 Task: Look for space in Khātegaon, India from 5th July, 2023 to 11th July, 2023 for 2 adults in price range Rs.8000 to Rs.16000. Place can be entire place with 2 bedrooms having 2 beds and 1 bathroom. Property type can be house, flat, guest house. Booking option can be shelf check-in. Required host language is English.
Action: Mouse moved to (432, 83)
Screenshot: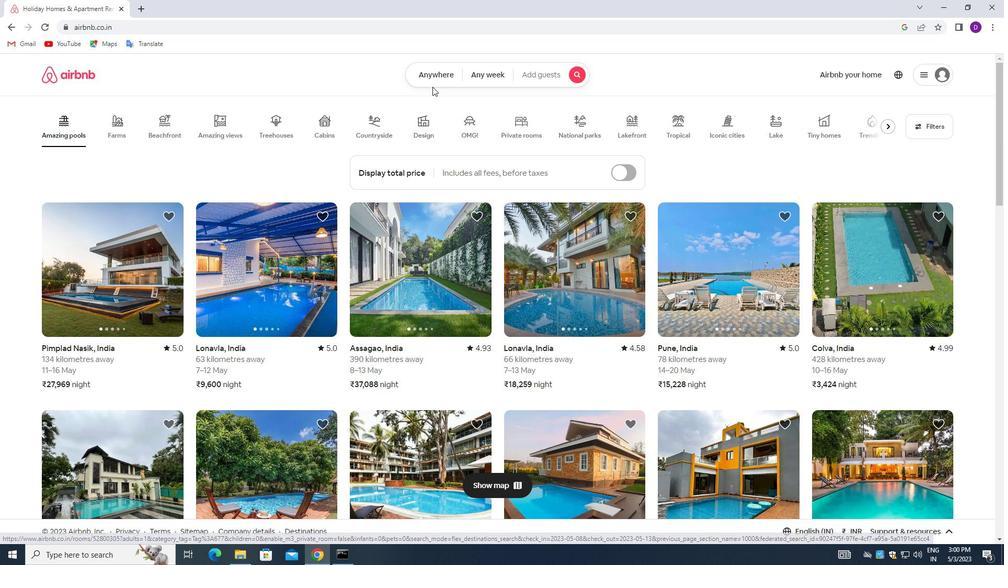 
Action: Mouse pressed left at (432, 83)
Screenshot: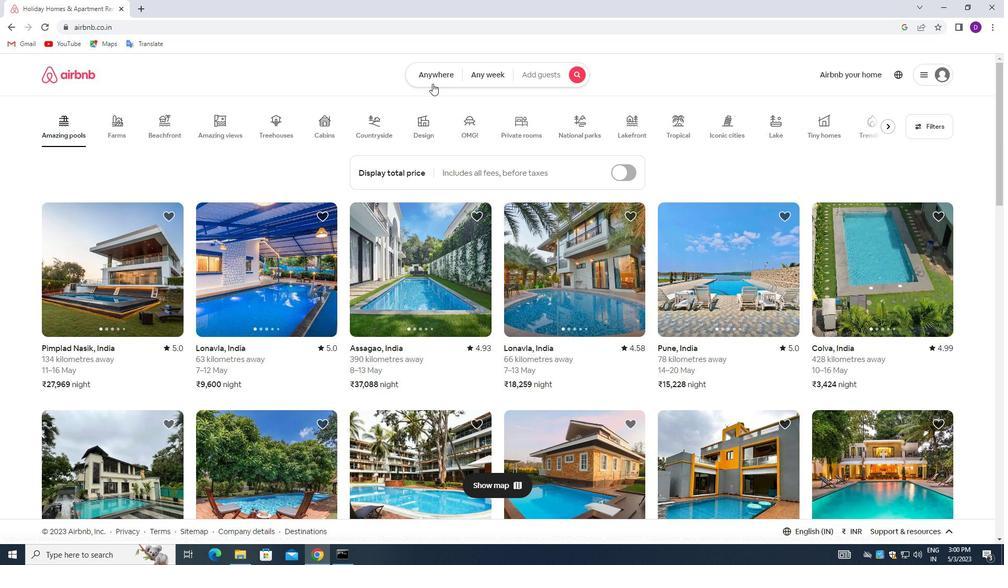 
Action: Mouse moved to (338, 120)
Screenshot: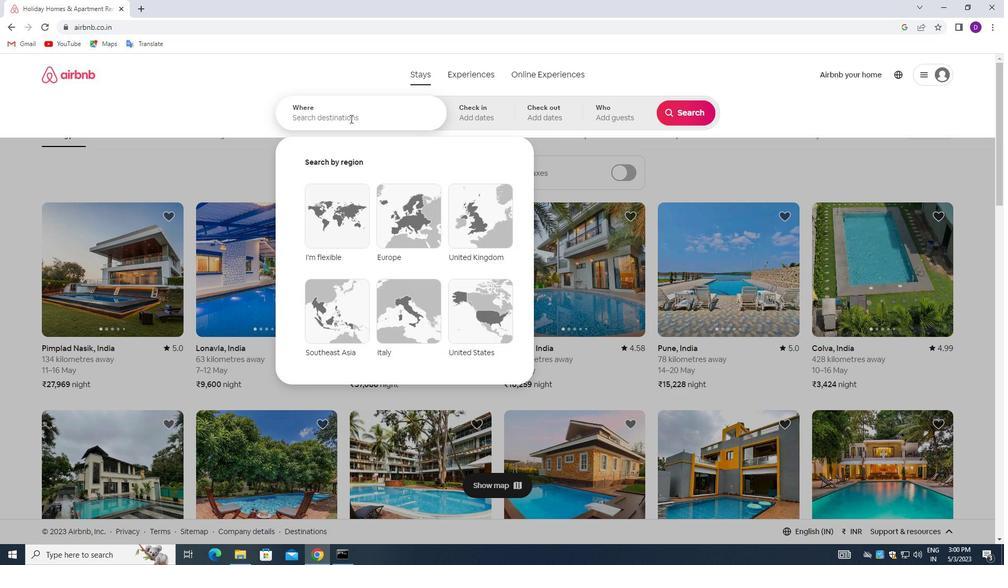
Action: Mouse pressed left at (338, 120)
Screenshot: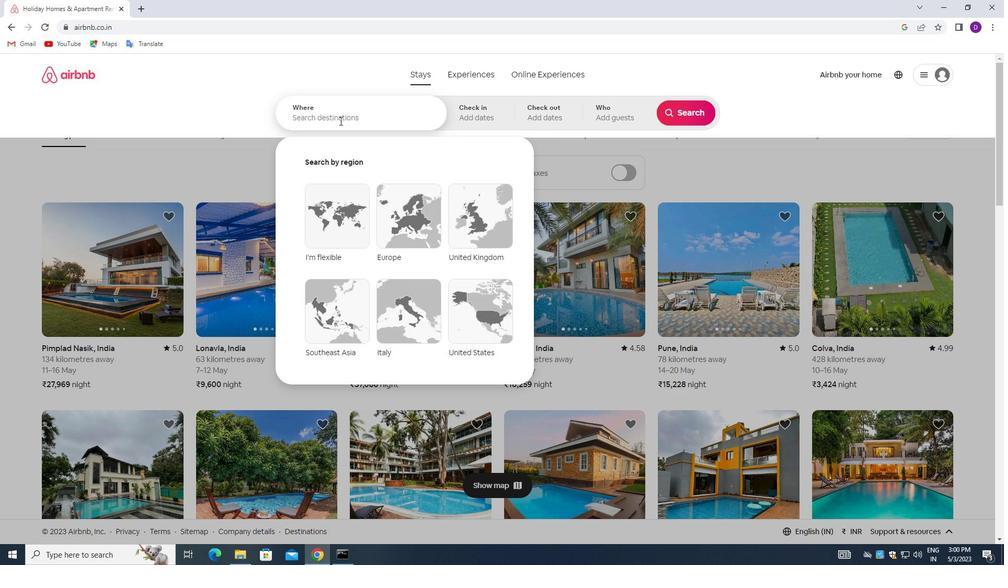 
Action: Mouse moved to (217, 111)
Screenshot: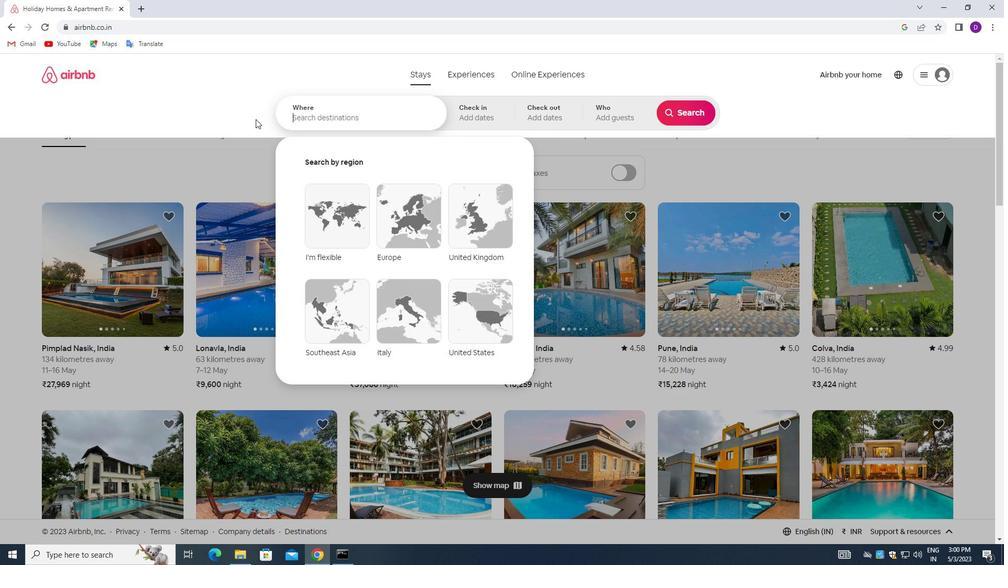 
Action: Key pressed <Key.shift>KHATEGAON,<Key.space><Key.shift>INDIA<Key.enter>
Screenshot: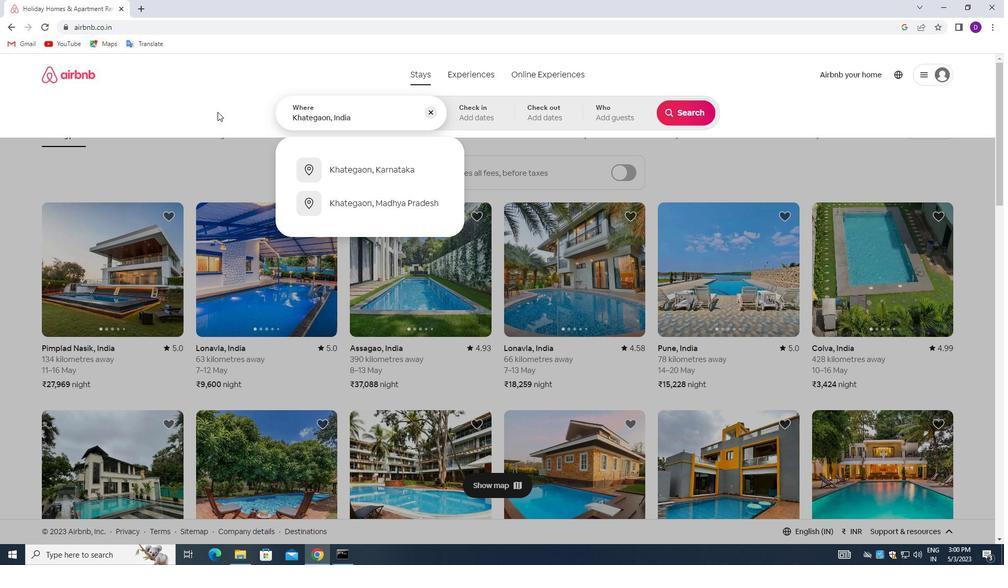 
Action: Mouse moved to (681, 199)
Screenshot: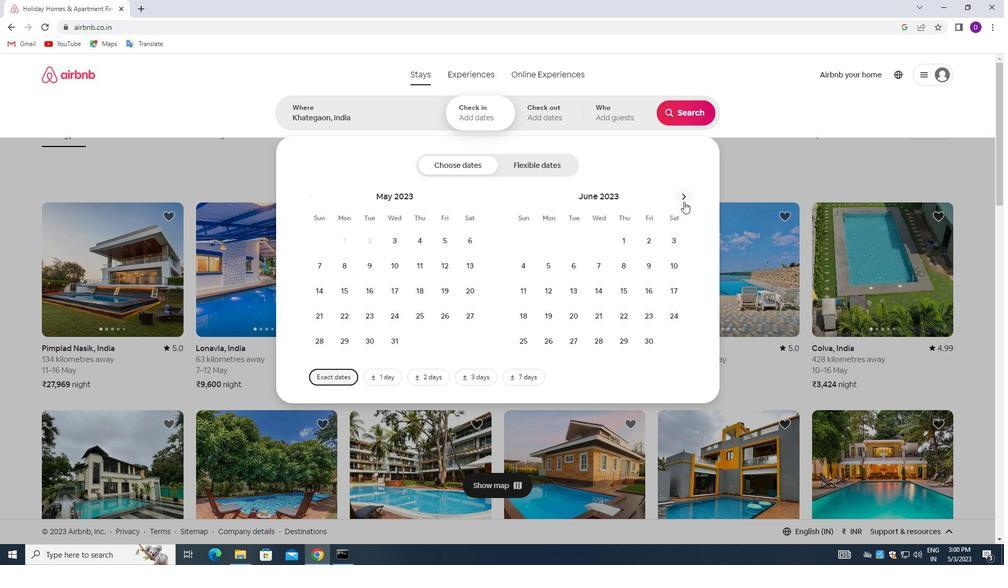 
Action: Mouse pressed left at (681, 199)
Screenshot: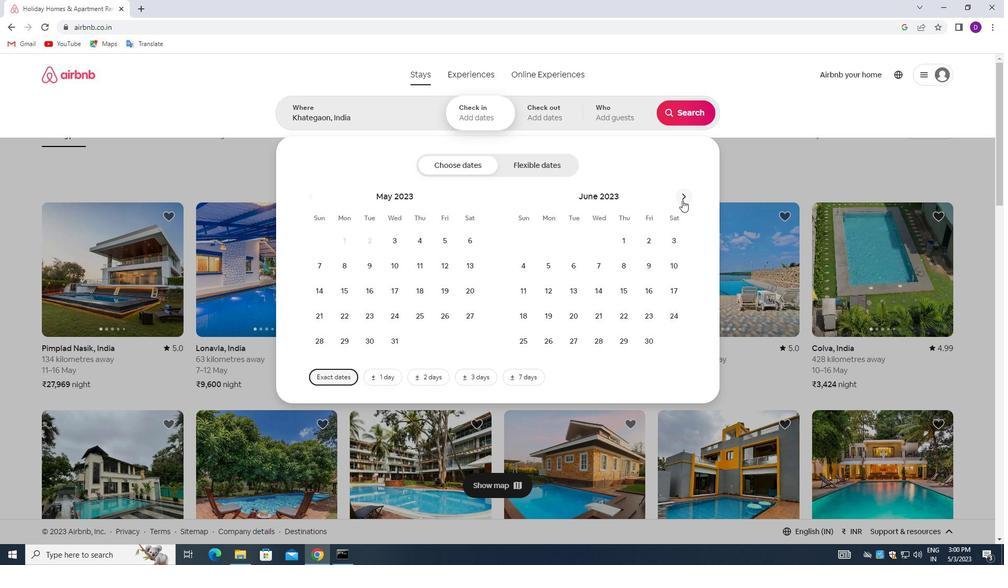 
Action: Mouse moved to (602, 267)
Screenshot: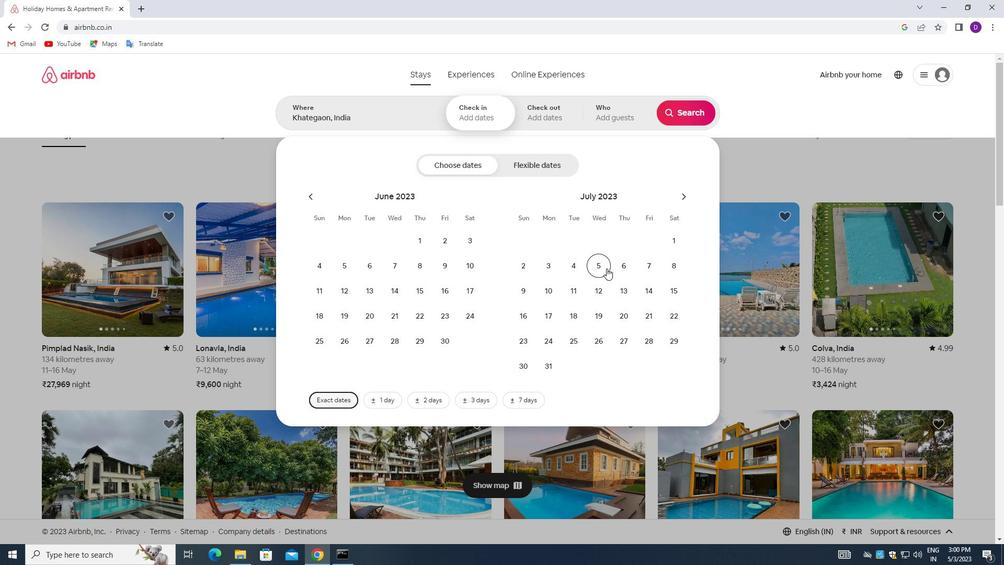 
Action: Mouse pressed left at (602, 267)
Screenshot: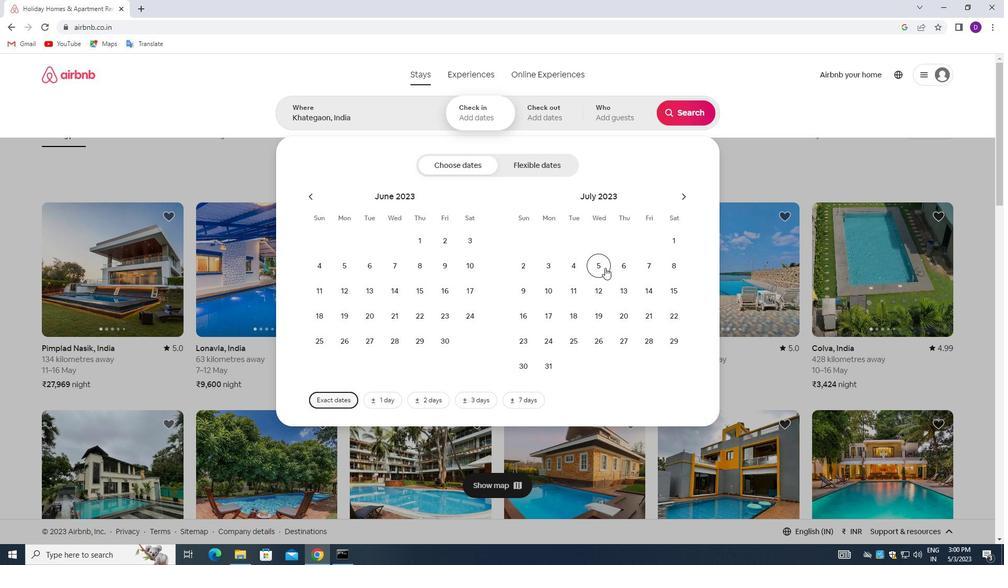 
Action: Mouse moved to (577, 291)
Screenshot: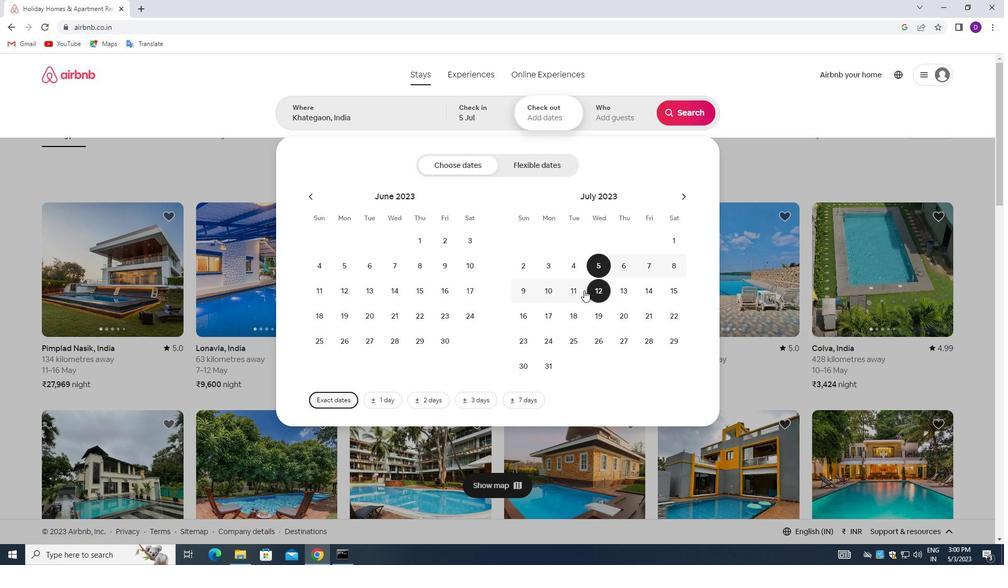 
Action: Mouse pressed left at (577, 291)
Screenshot: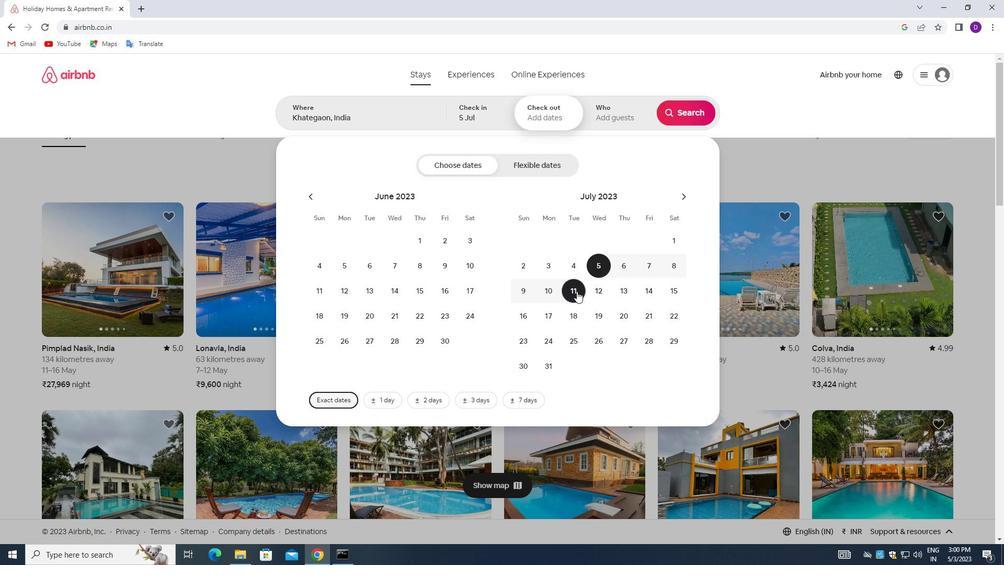 
Action: Mouse moved to (600, 113)
Screenshot: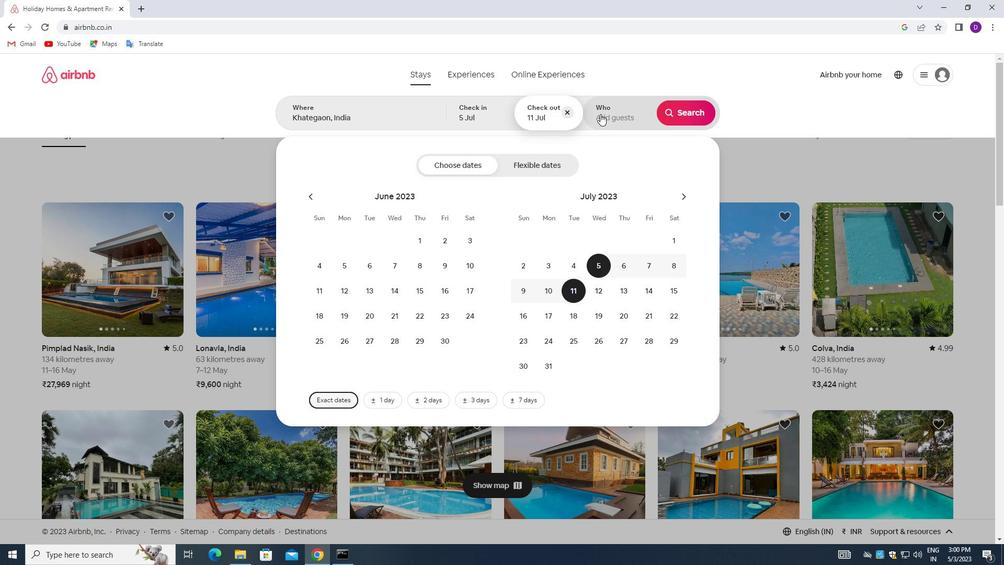 
Action: Mouse pressed left at (600, 113)
Screenshot: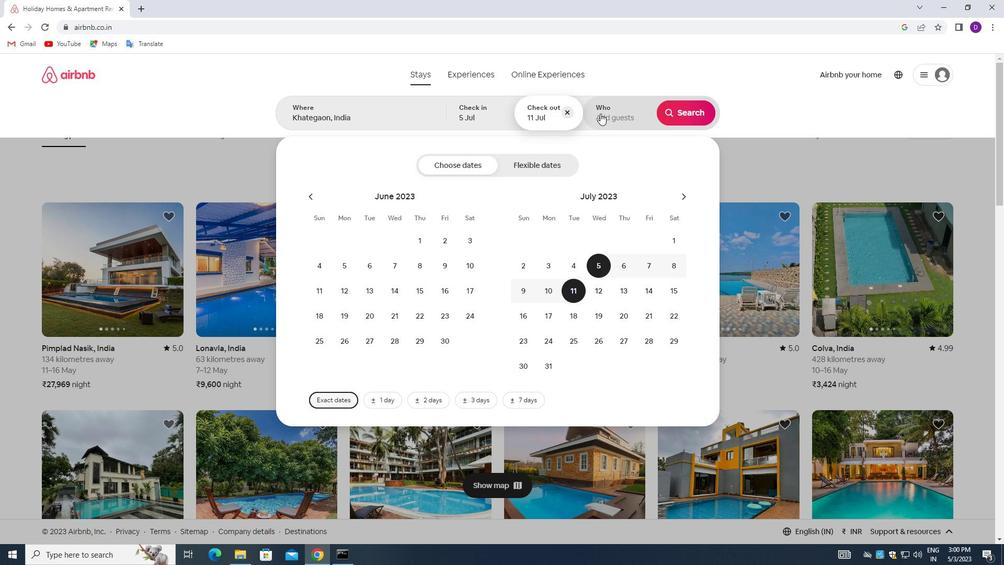 
Action: Mouse moved to (685, 171)
Screenshot: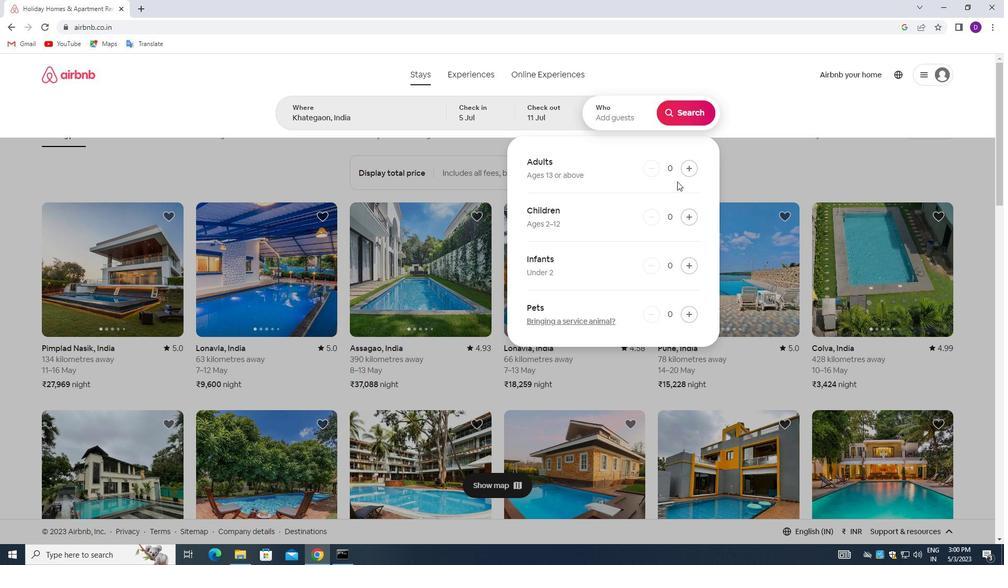 
Action: Mouse pressed left at (685, 171)
Screenshot: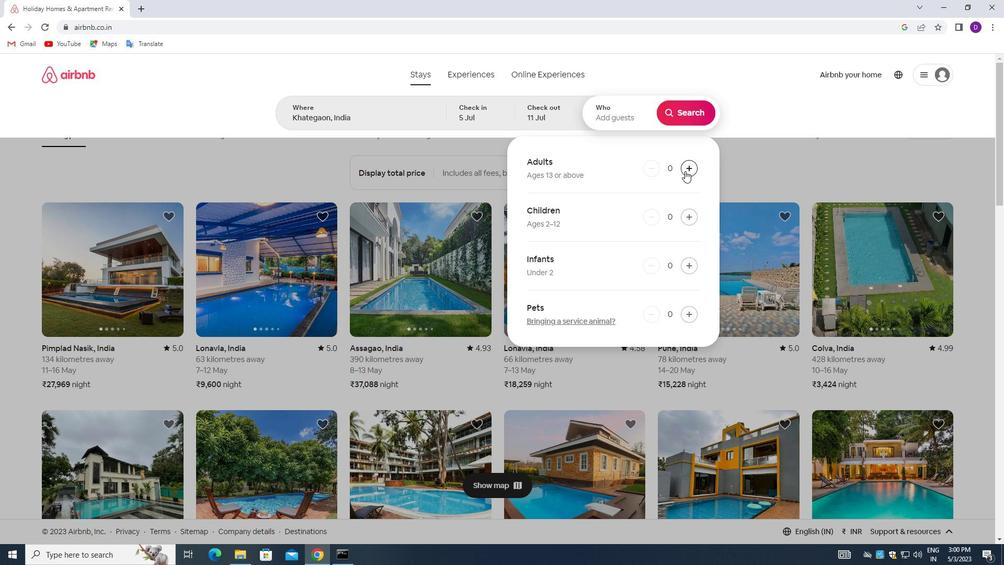 
Action: Mouse pressed left at (685, 171)
Screenshot: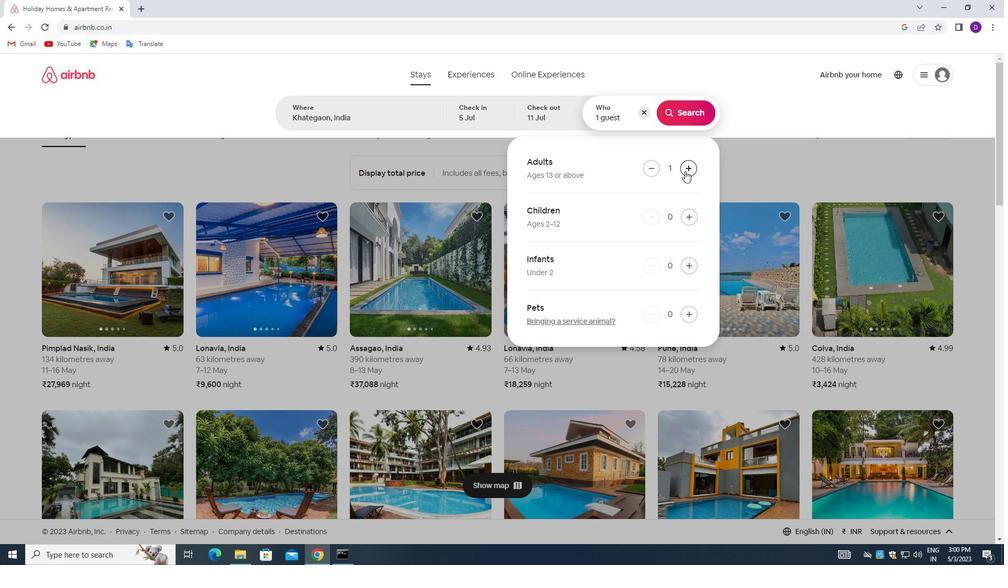 
Action: Mouse moved to (683, 113)
Screenshot: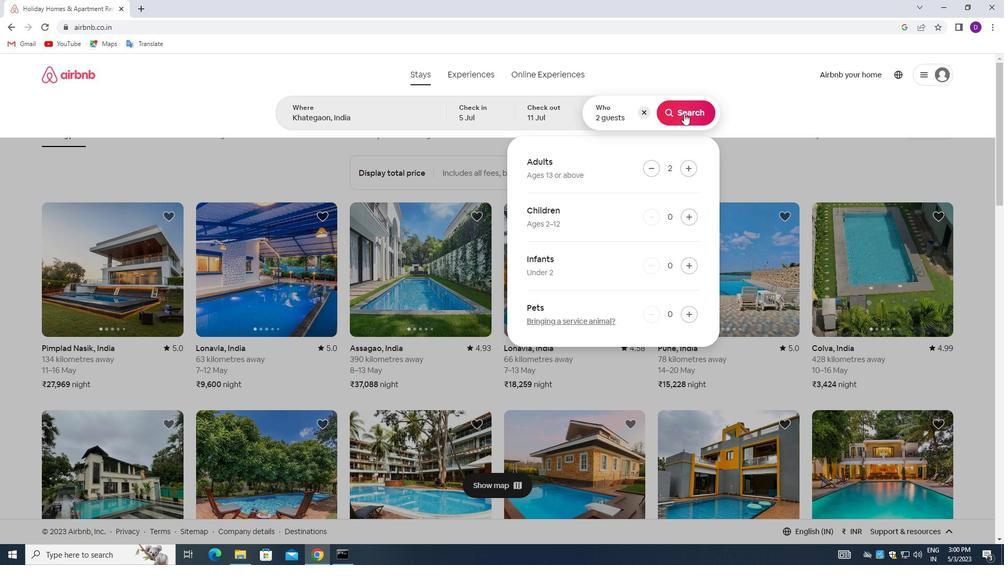 
Action: Mouse pressed left at (683, 113)
Screenshot: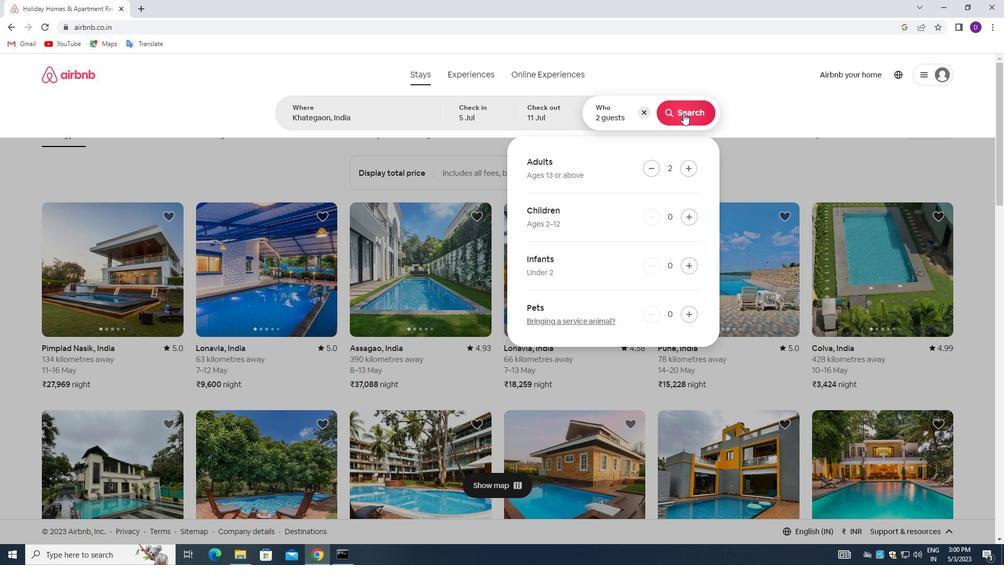 
Action: Mouse moved to (948, 120)
Screenshot: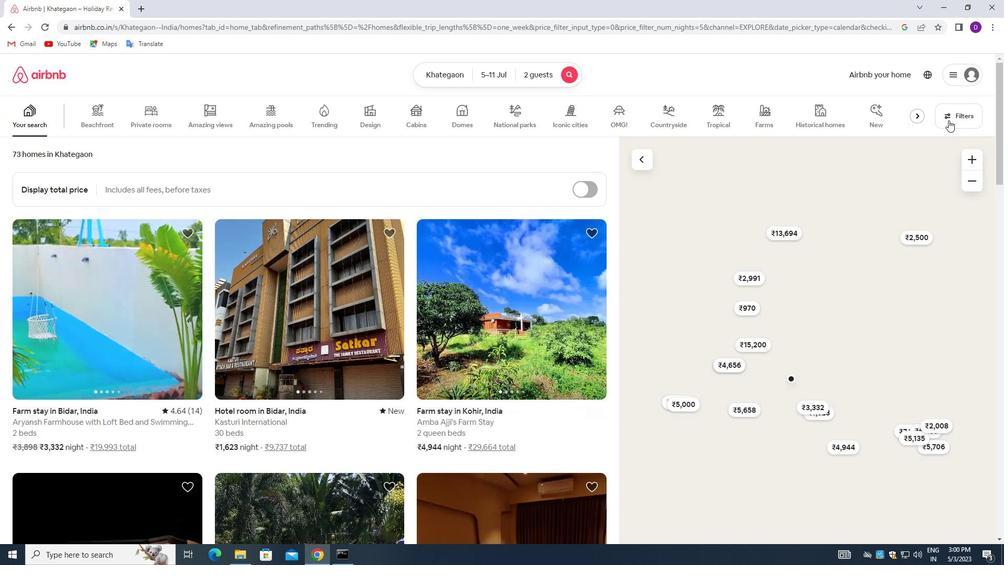 
Action: Mouse pressed left at (948, 120)
Screenshot: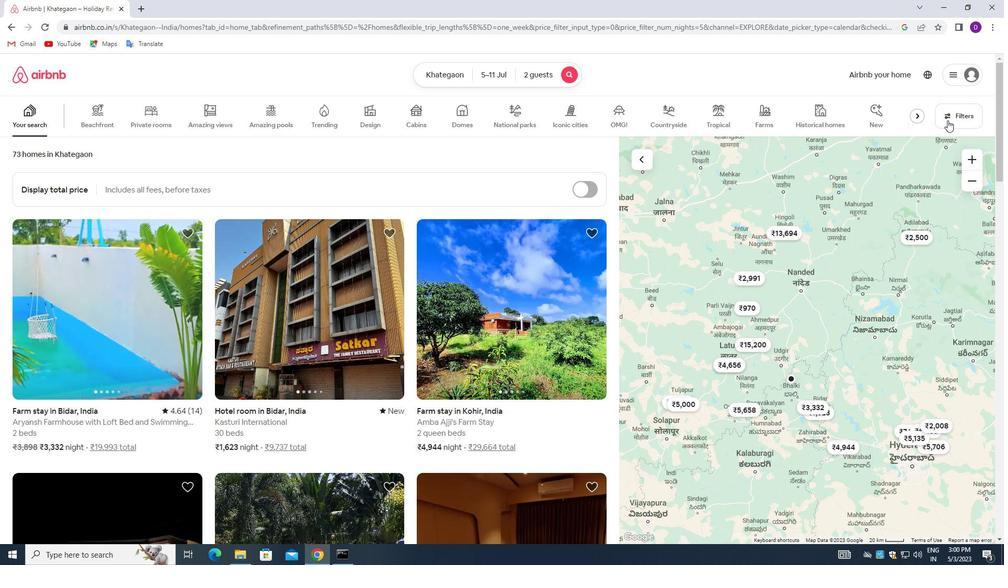 
Action: Mouse moved to (374, 247)
Screenshot: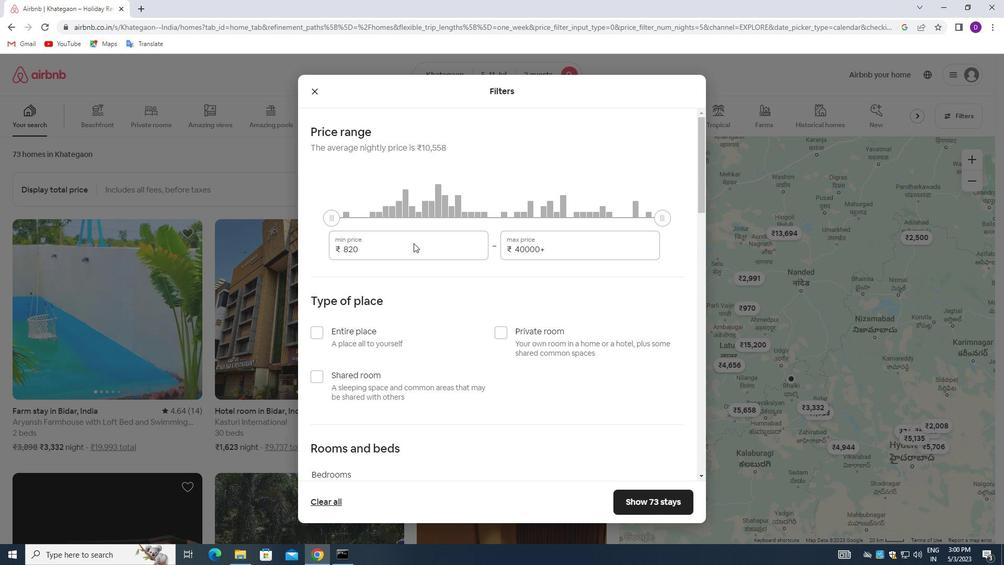 
Action: Mouse pressed left at (374, 247)
Screenshot: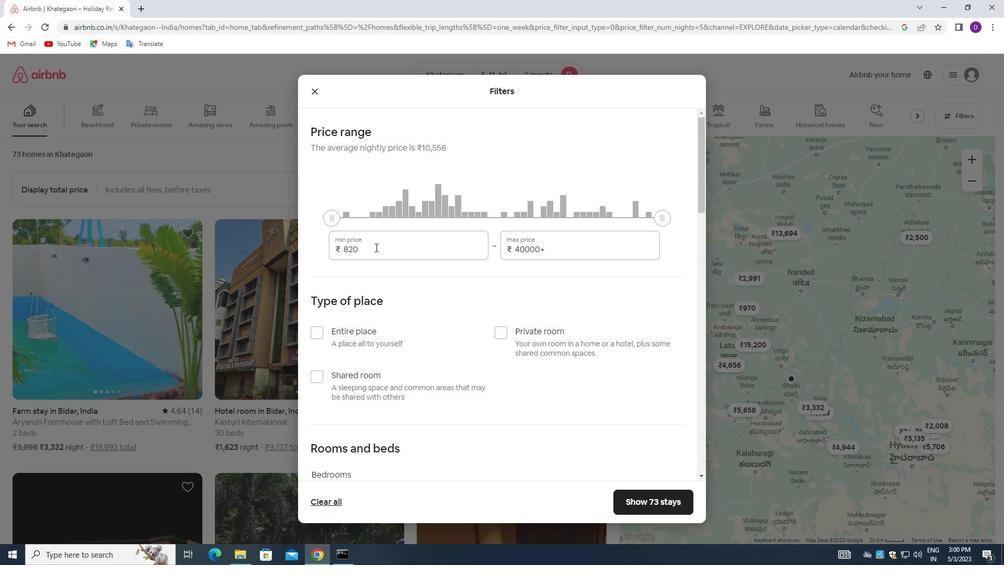 
Action: Mouse pressed left at (374, 247)
Screenshot: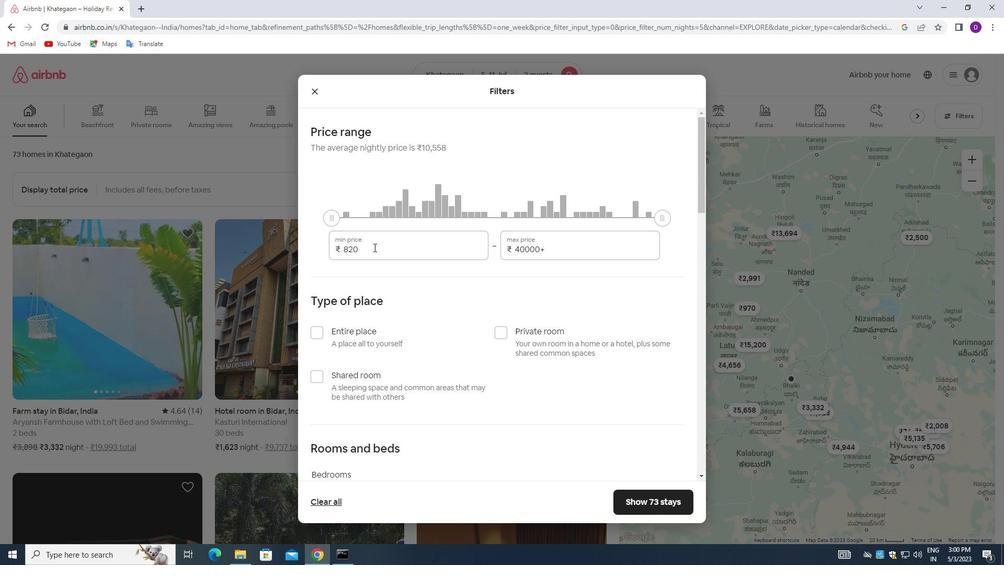 
Action: Key pressed 8000<Key.tab>1<Key.backspace><Key.backspace><Key.backspace><Key.backspace><Key.backspace><Key.backspace><Key.backspace><Key.backspace><Key.backspace><Key.backspace>16000
Screenshot: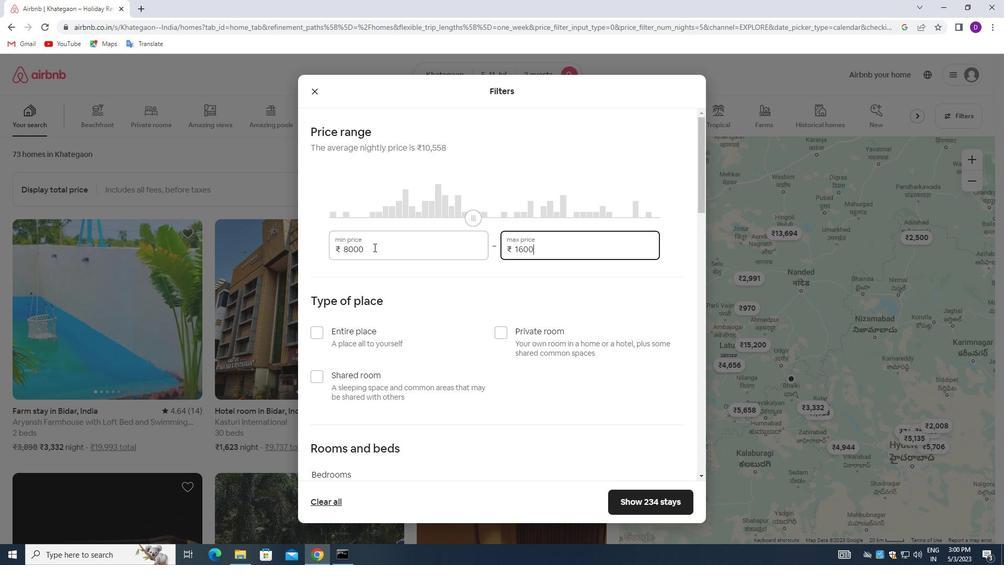 
Action: Mouse moved to (438, 288)
Screenshot: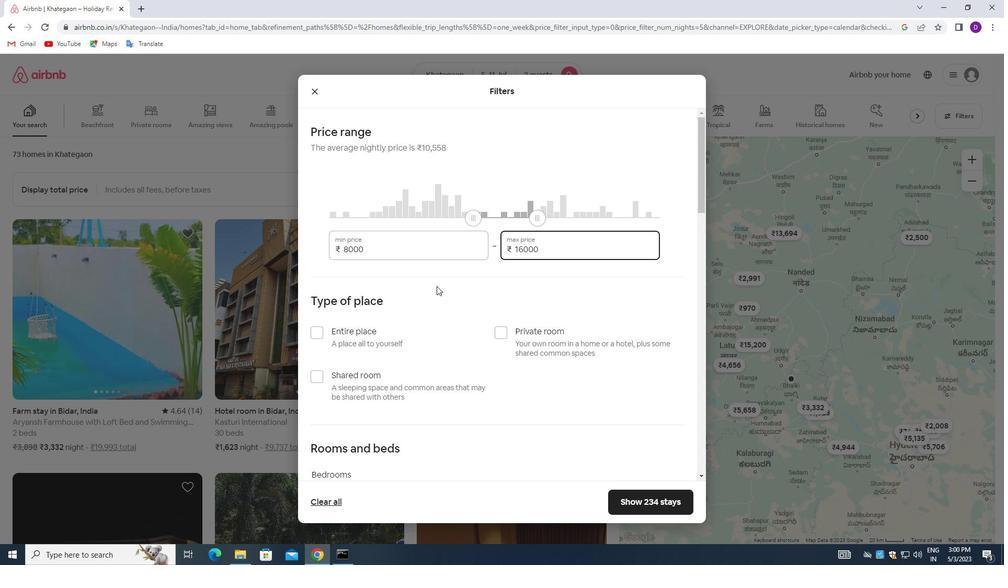 
Action: Mouse scrolled (438, 287) with delta (0, 0)
Screenshot: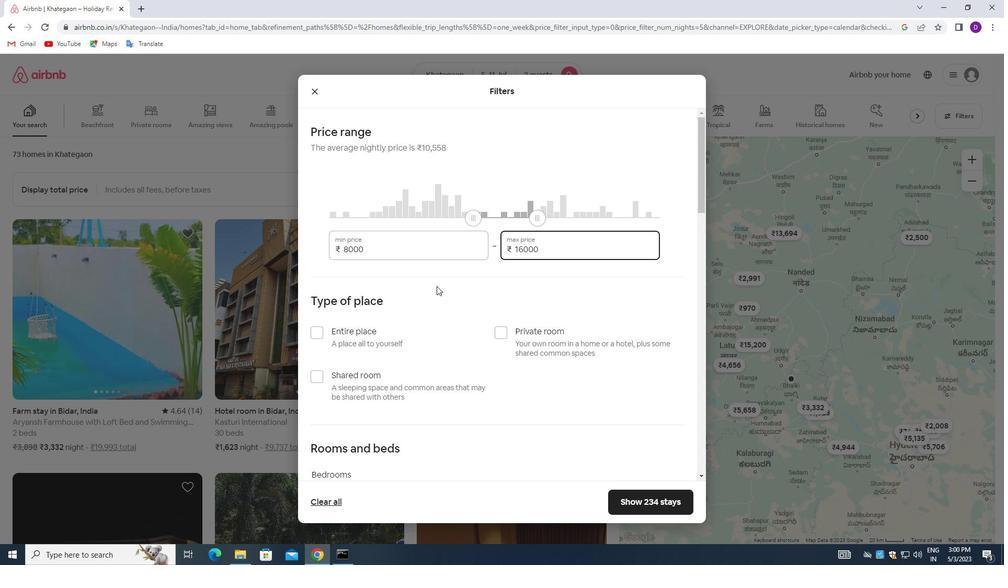 
Action: Mouse moved to (439, 288)
Screenshot: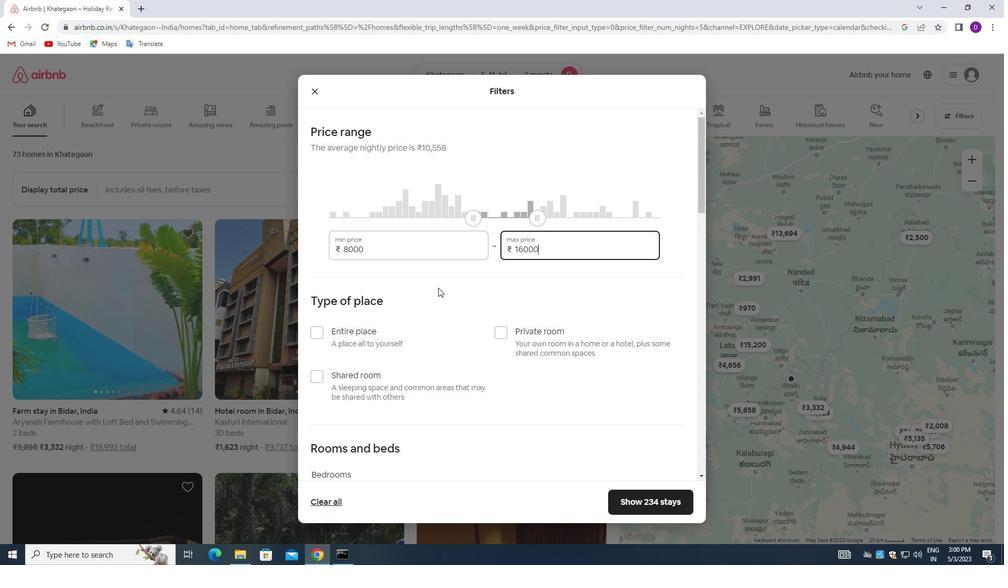 
Action: Mouse scrolled (439, 287) with delta (0, 0)
Screenshot: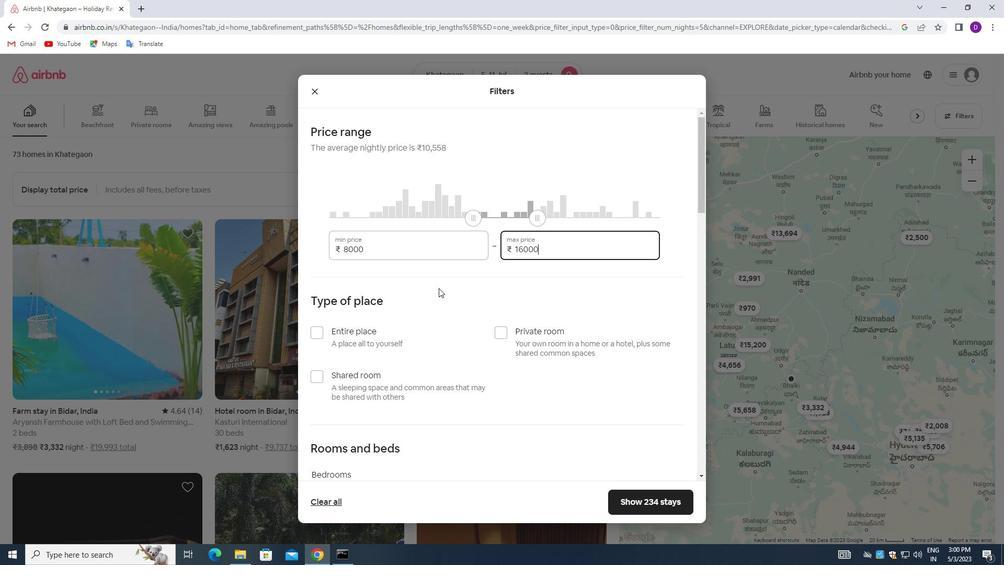 
Action: Mouse moved to (320, 221)
Screenshot: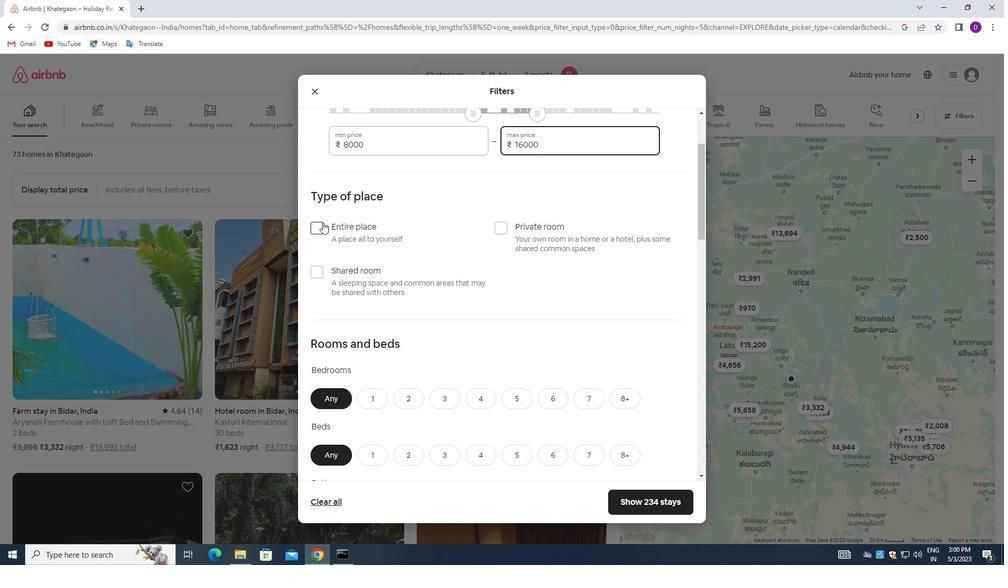 
Action: Mouse pressed left at (320, 221)
Screenshot: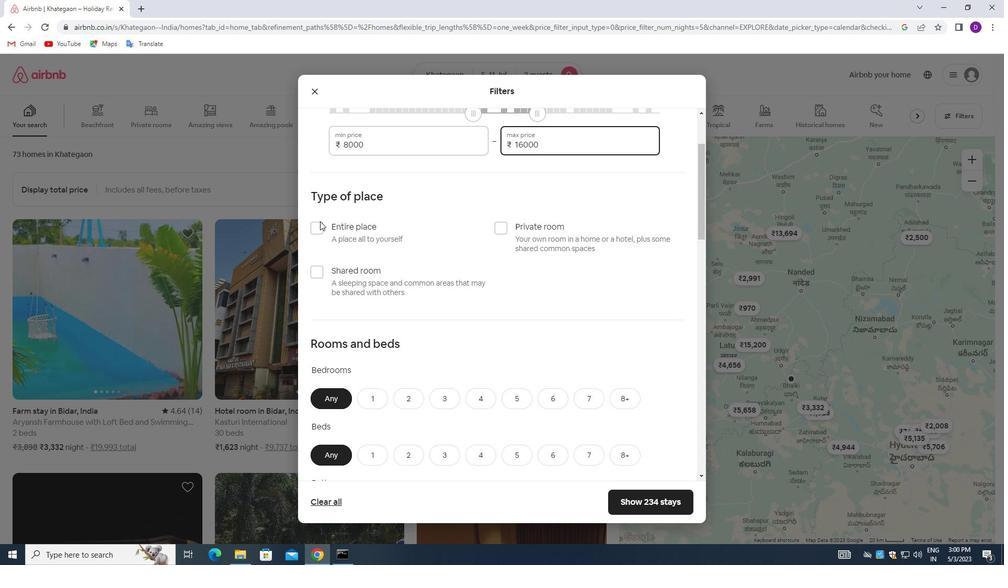 
Action: Mouse moved to (319, 224)
Screenshot: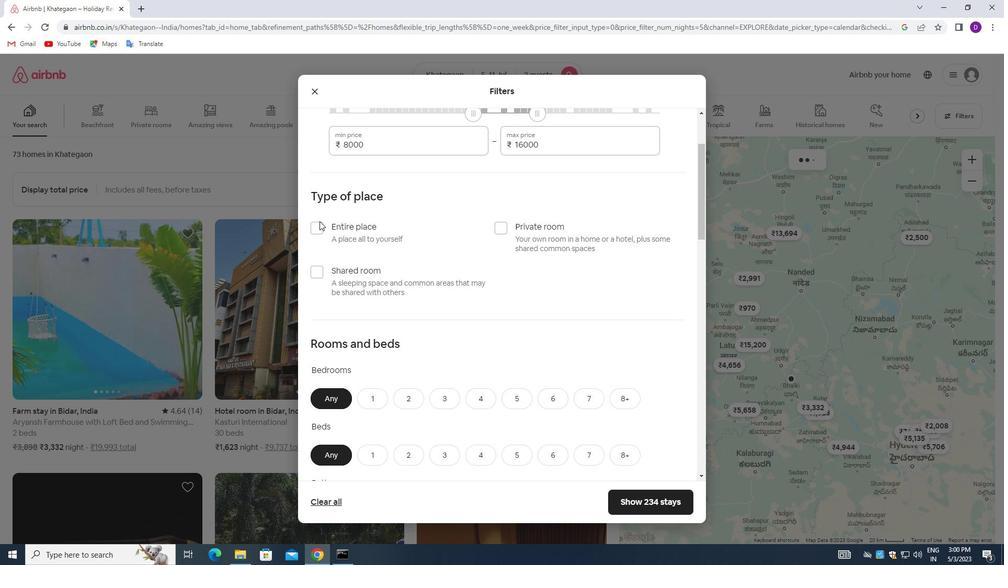 
Action: Mouse pressed left at (319, 224)
Screenshot: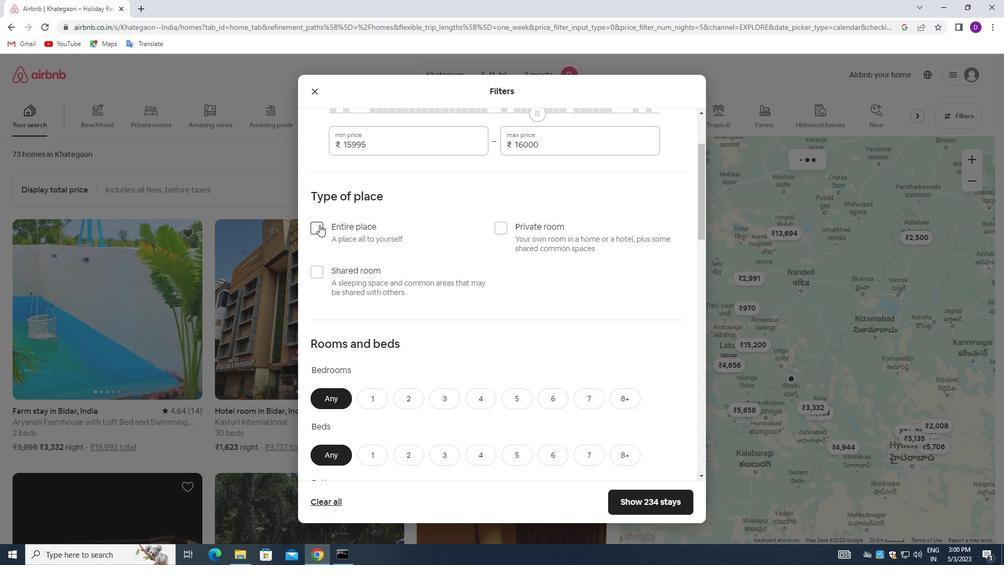 
Action: Mouse moved to (457, 260)
Screenshot: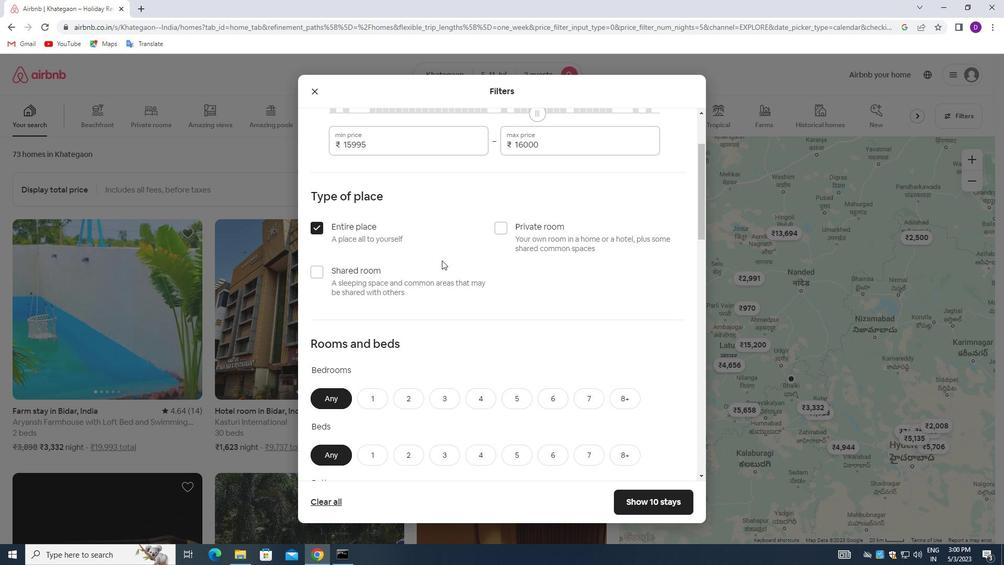 
Action: Mouse scrolled (457, 260) with delta (0, 0)
Screenshot: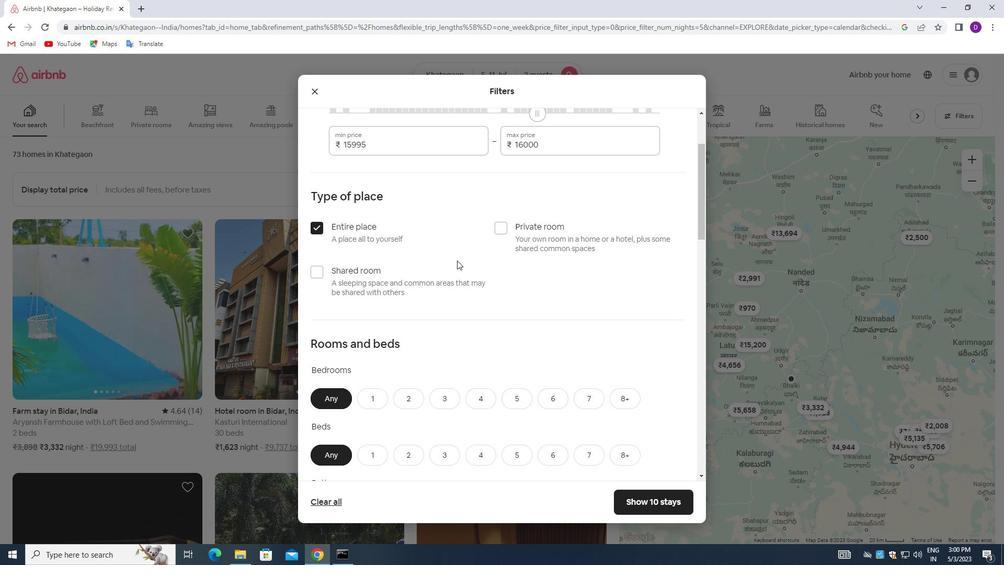 
Action: Mouse scrolled (457, 260) with delta (0, 0)
Screenshot: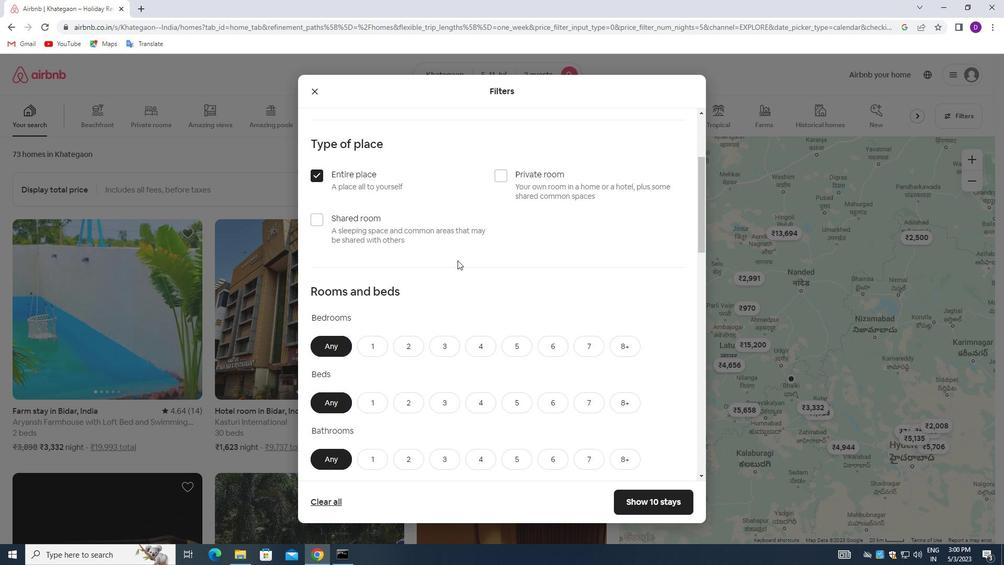 
Action: Mouse scrolled (457, 260) with delta (0, 0)
Screenshot: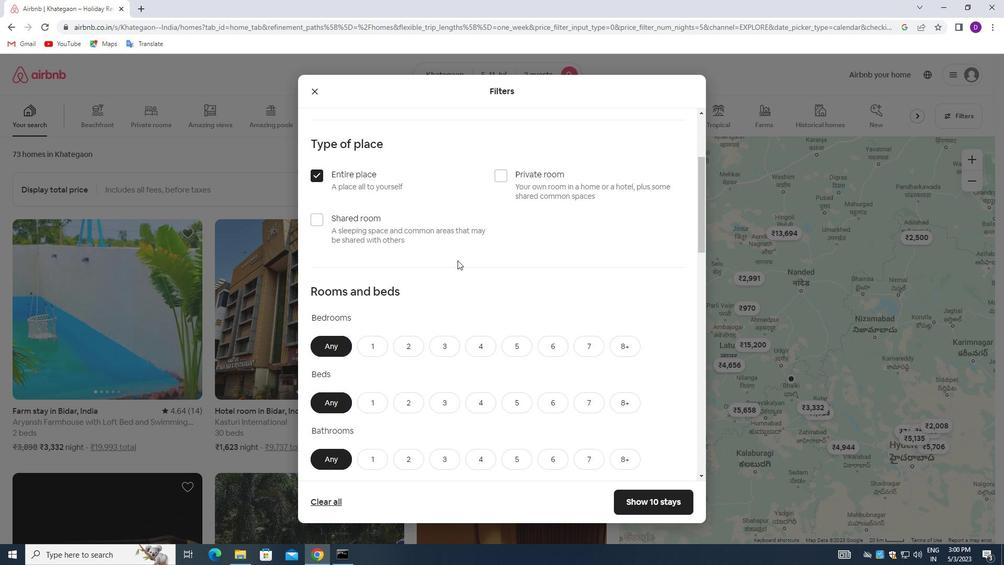 
Action: Mouse moved to (409, 249)
Screenshot: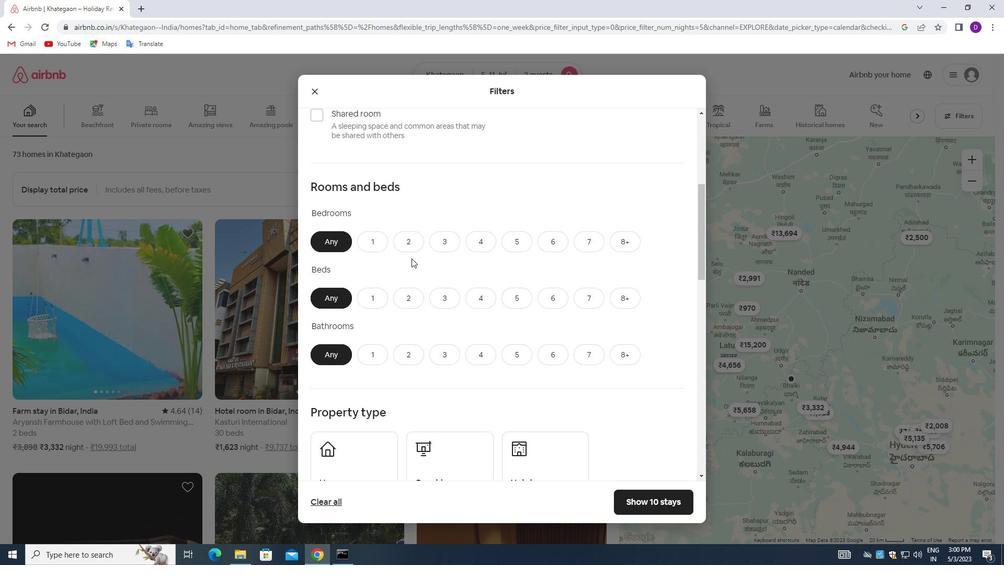 
Action: Mouse pressed left at (409, 249)
Screenshot: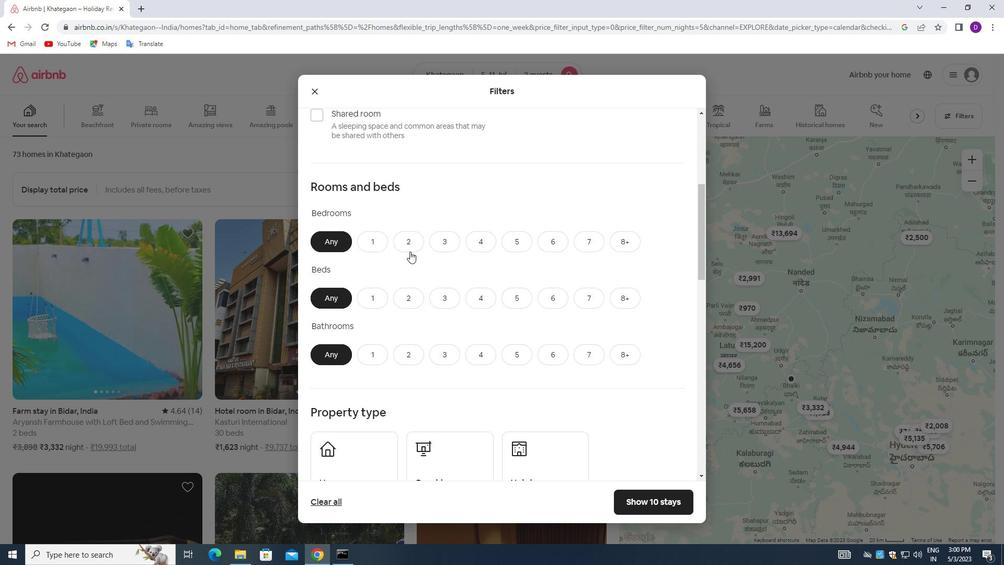 
Action: Mouse moved to (413, 291)
Screenshot: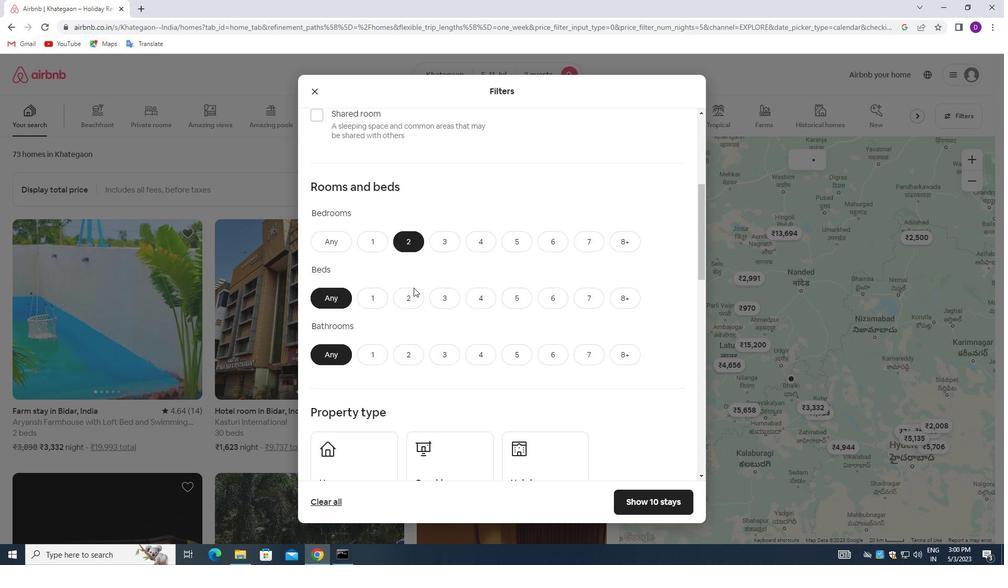 
Action: Mouse pressed left at (413, 291)
Screenshot: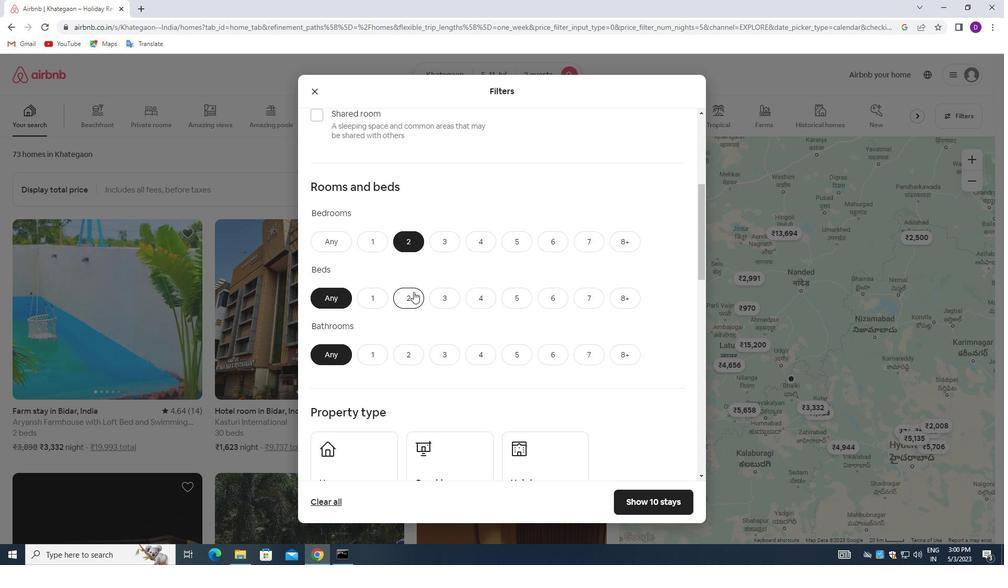 
Action: Mouse moved to (374, 354)
Screenshot: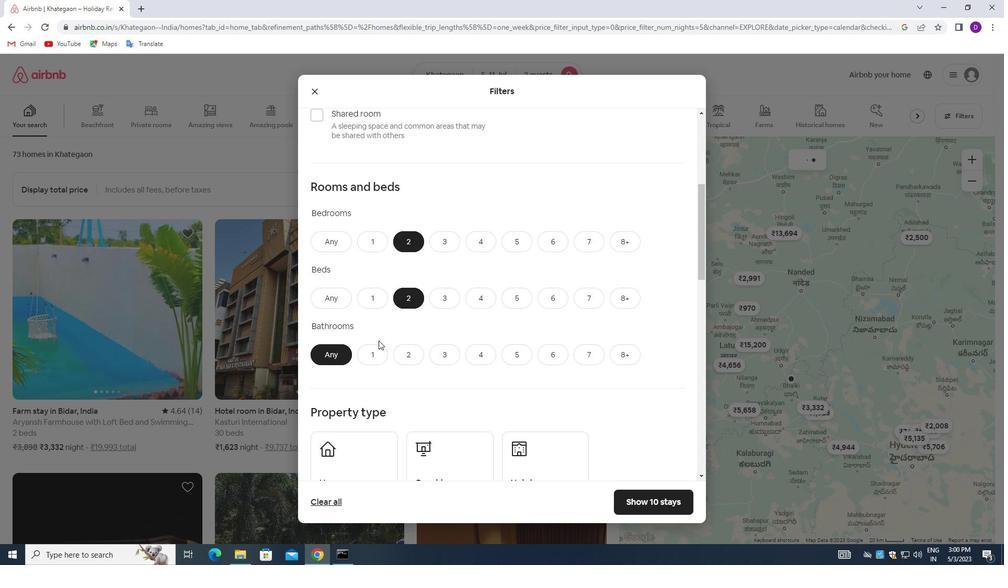 
Action: Mouse pressed left at (374, 354)
Screenshot: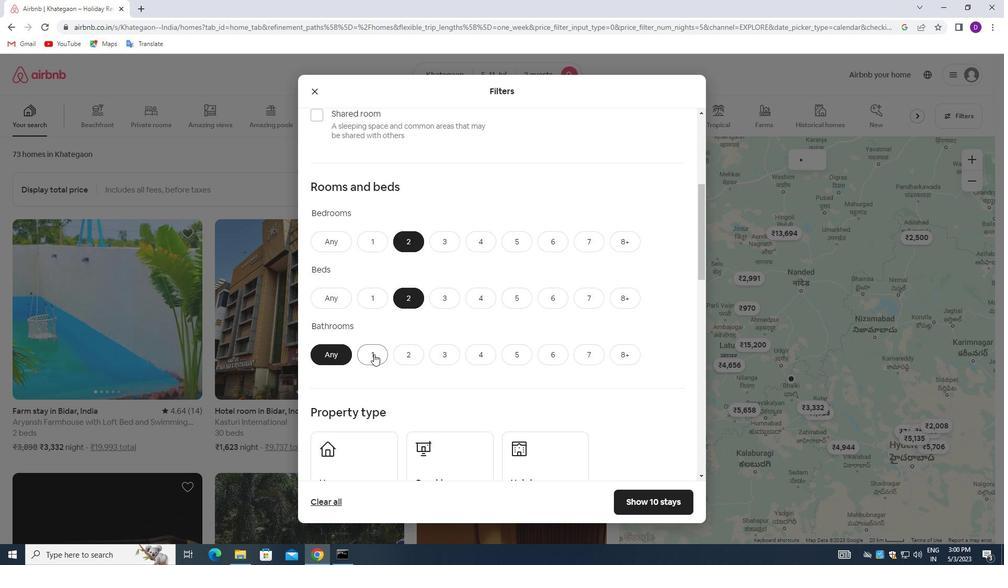 
Action: Mouse moved to (458, 314)
Screenshot: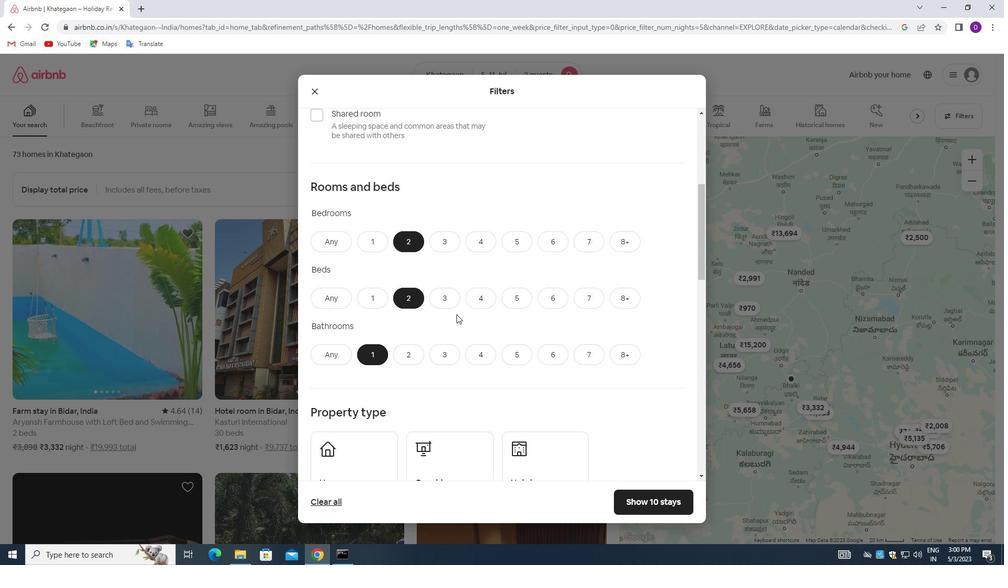 
Action: Mouse scrolled (458, 313) with delta (0, 0)
Screenshot: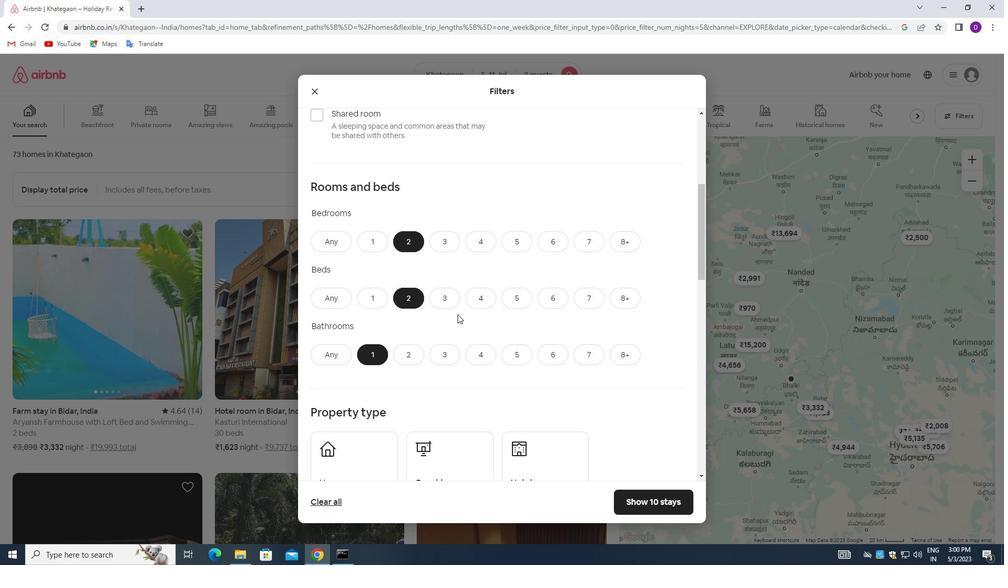 
Action: Mouse scrolled (458, 313) with delta (0, 0)
Screenshot: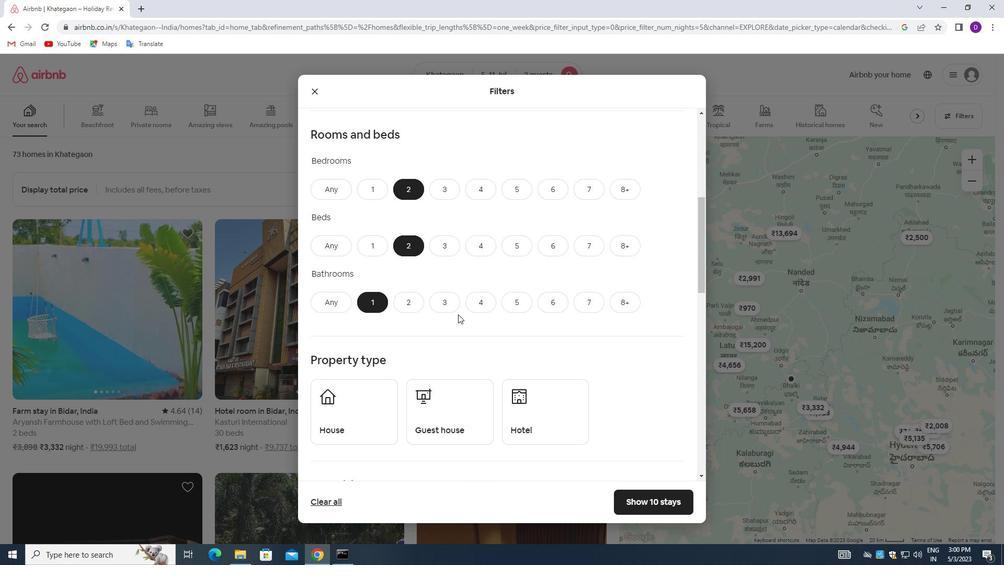 
Action: Mouse scrolled (458, 313) with delta (0, 0)
Screenshot: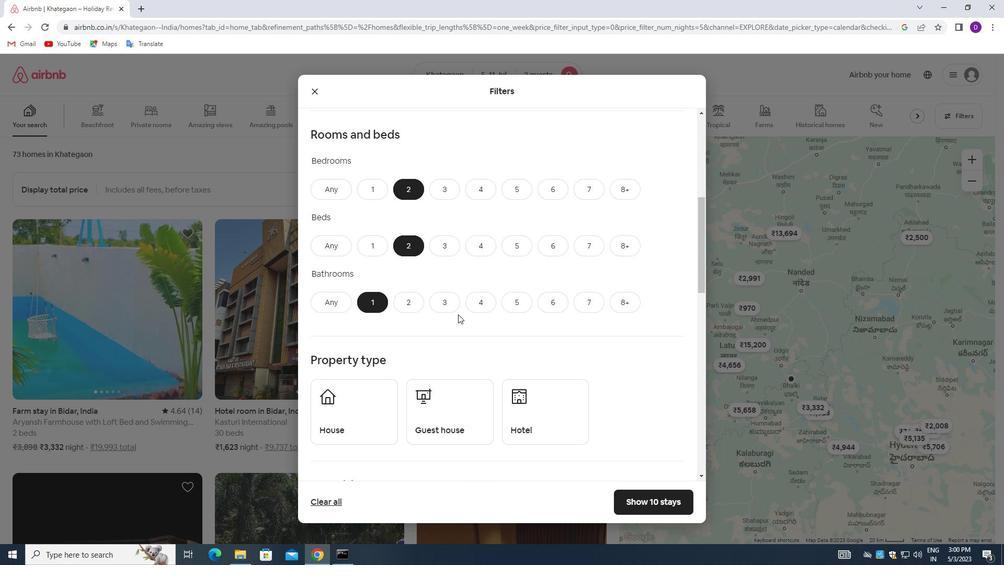 
Action: Mouse moved to (357, 305)
Screenshot: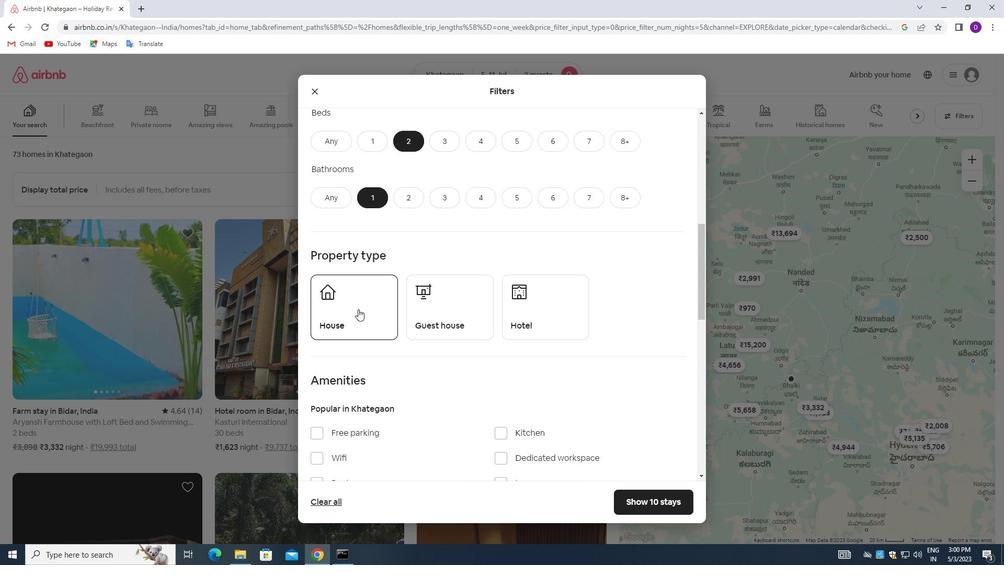 
Action: Mouse pressed left at (357, 305)
Screenshot: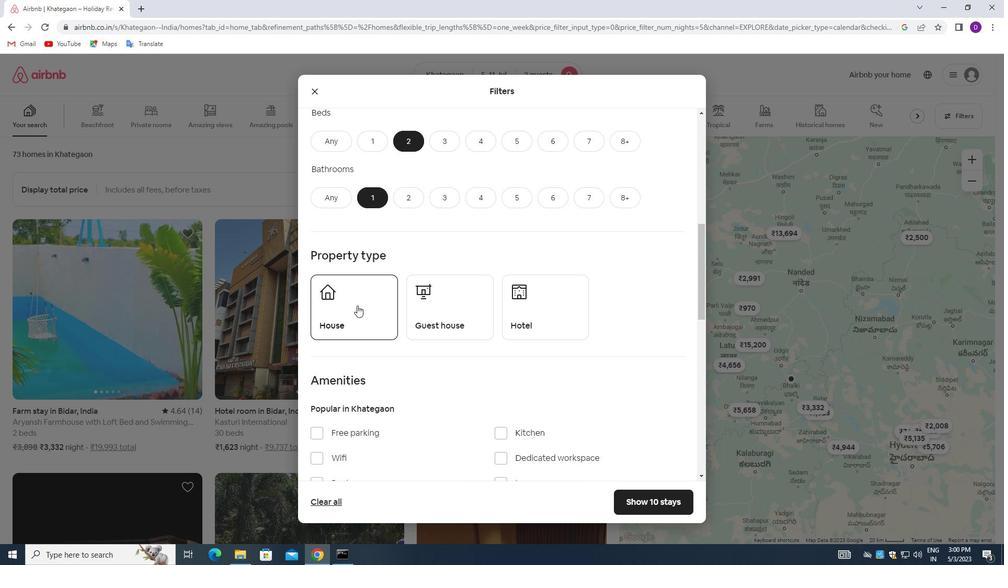 
Action: Mouse moved to (440, 312)
Screenshot: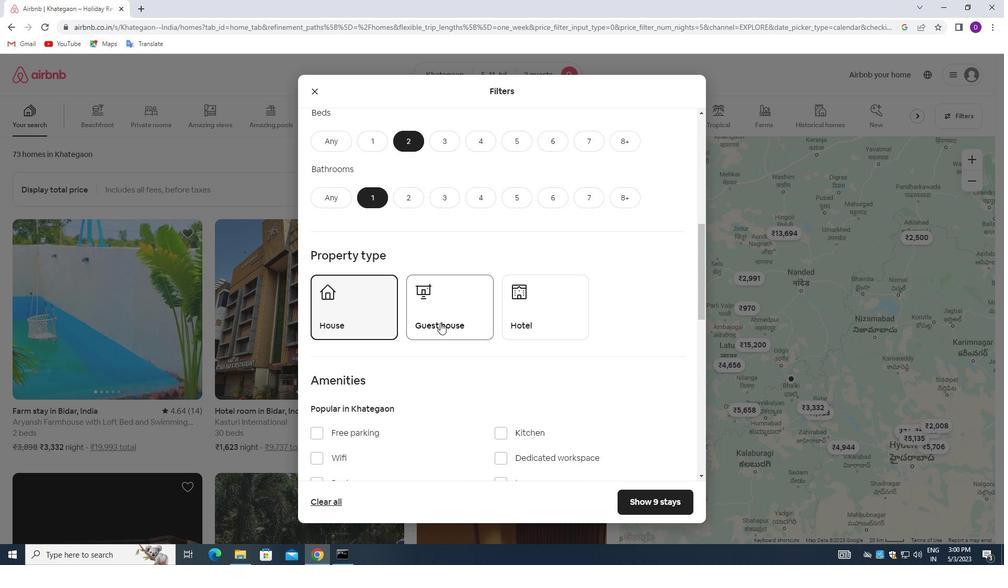 
Action: Mouse pressed left at (440, 312)
Screenshot: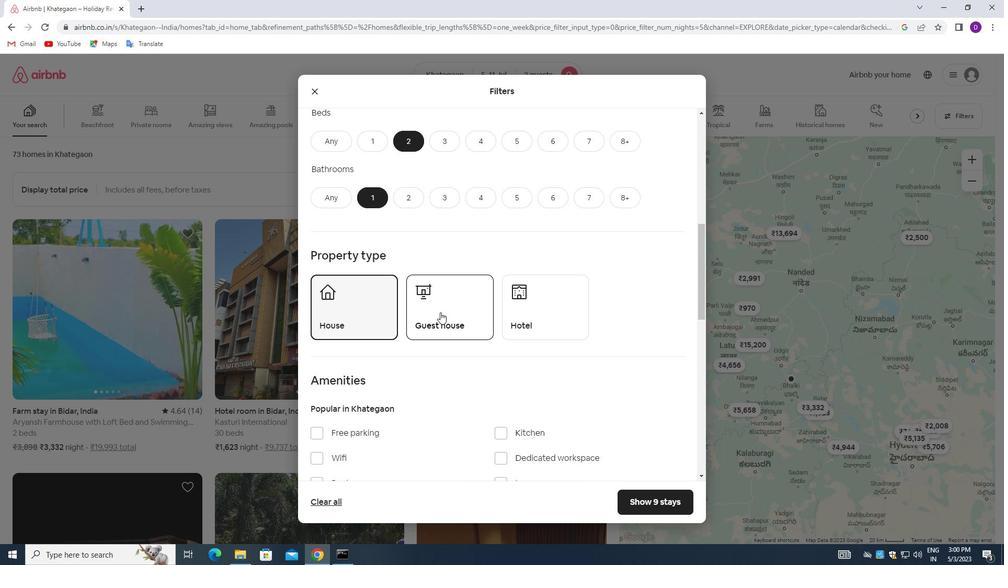 
Action: Mouse moved to (453, 326)
Screenshot: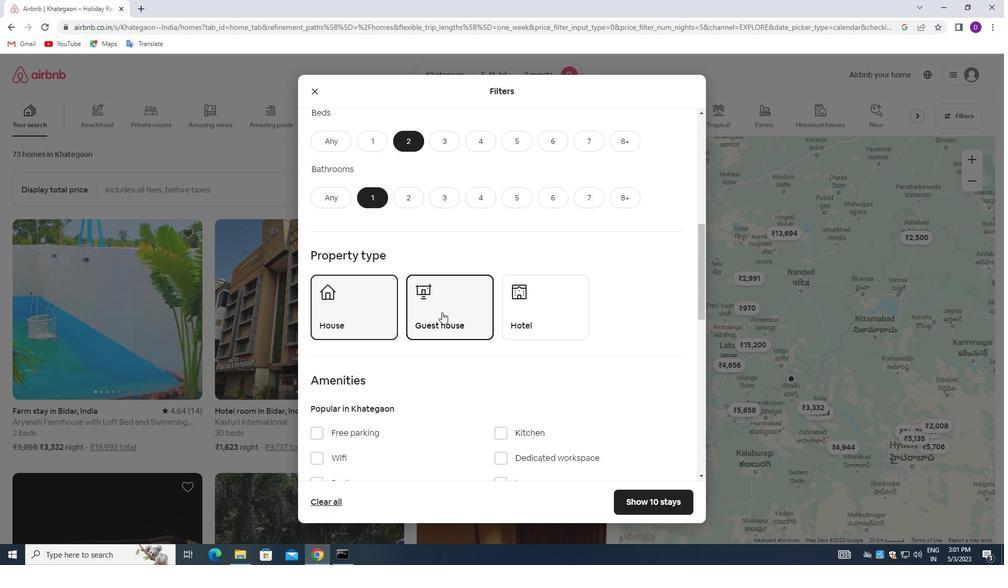
Action: Mouse scrolled (453, 326) with delta (0, 0)
Screenshot: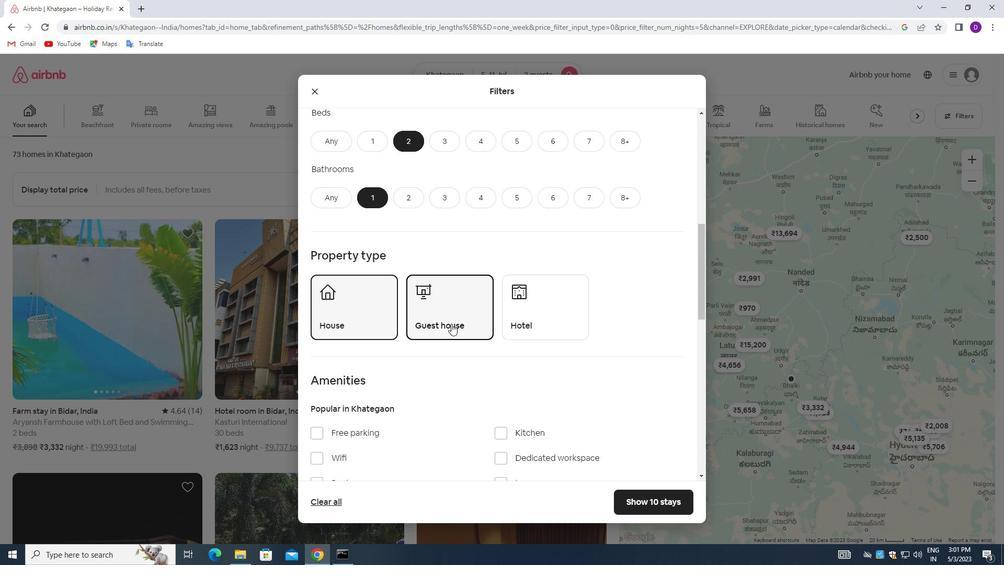 
Action: Mouse scrolled (453, 326) with delta (0, 0)
Screenshot: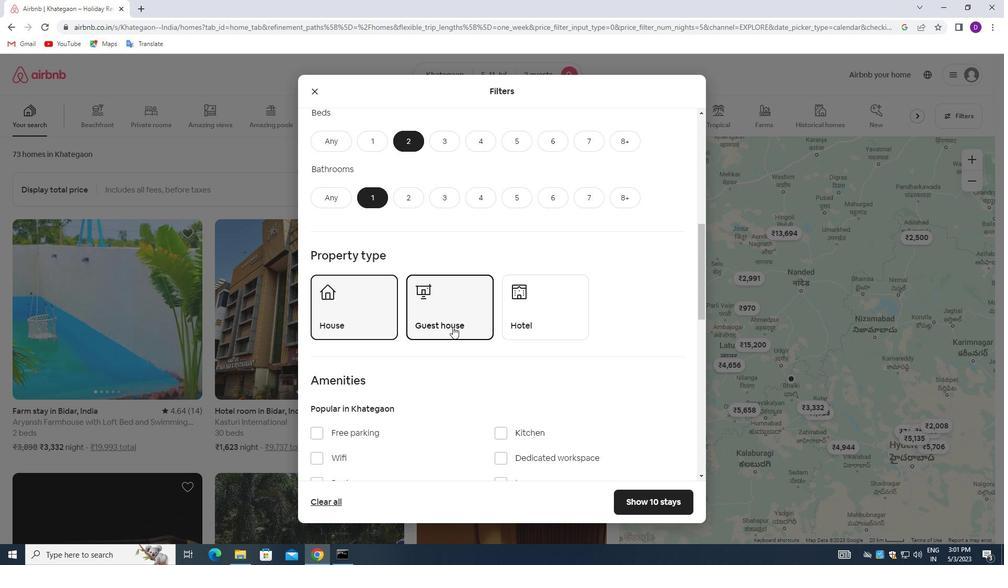 
Action: Mouse scrolled (453, 326) with delta (0, 0)
Screenshot: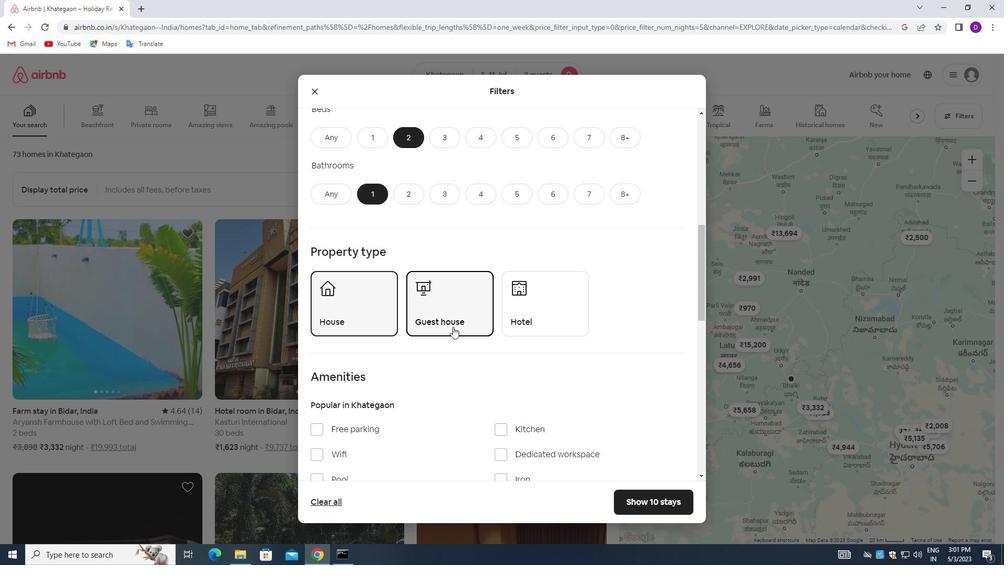 
Action: Mouse moved to (454, 328)
Screenshot: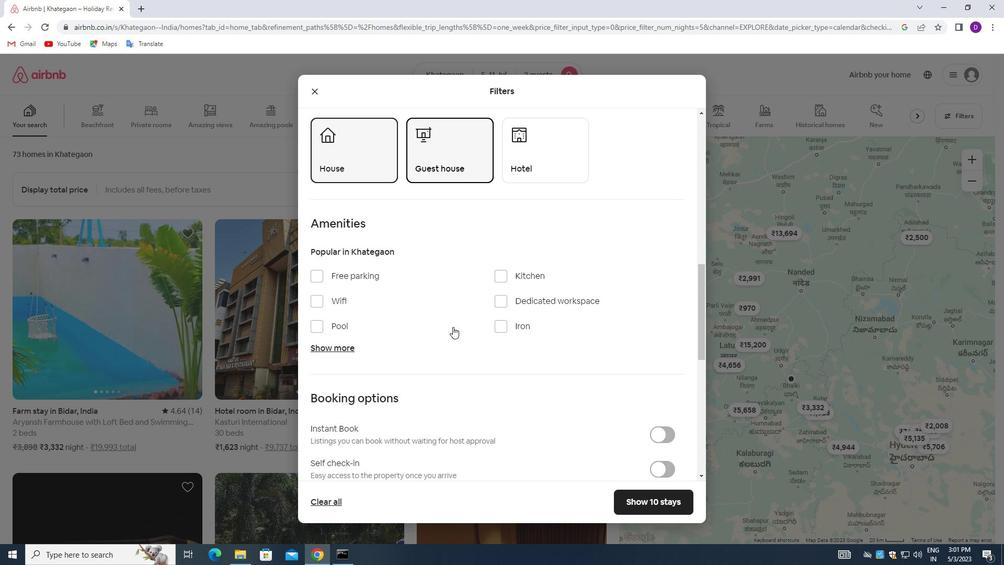 
Action: Mouse scrolled (454, 328) with delta (0, 0)
Screenshot: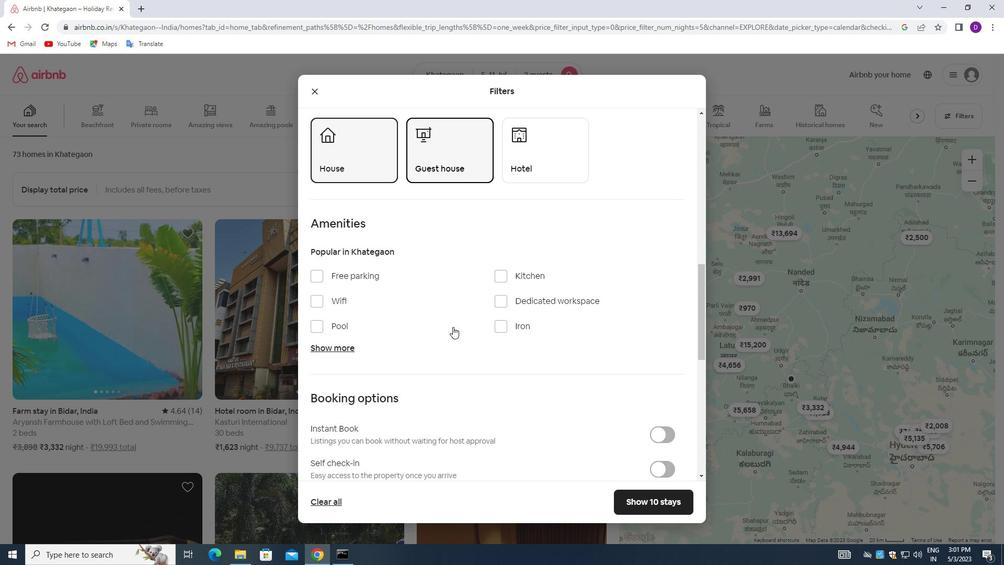 
Action: Mouse moved to (458, 331)
Screenshot: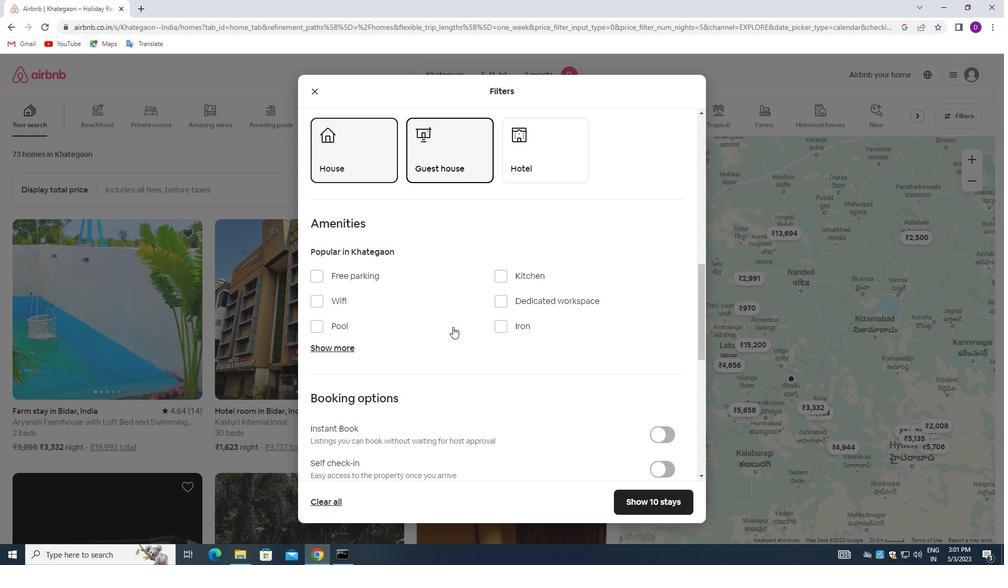 
Action: Mouse scrolled (458, 330) with delta (0, 0)
Screenshot: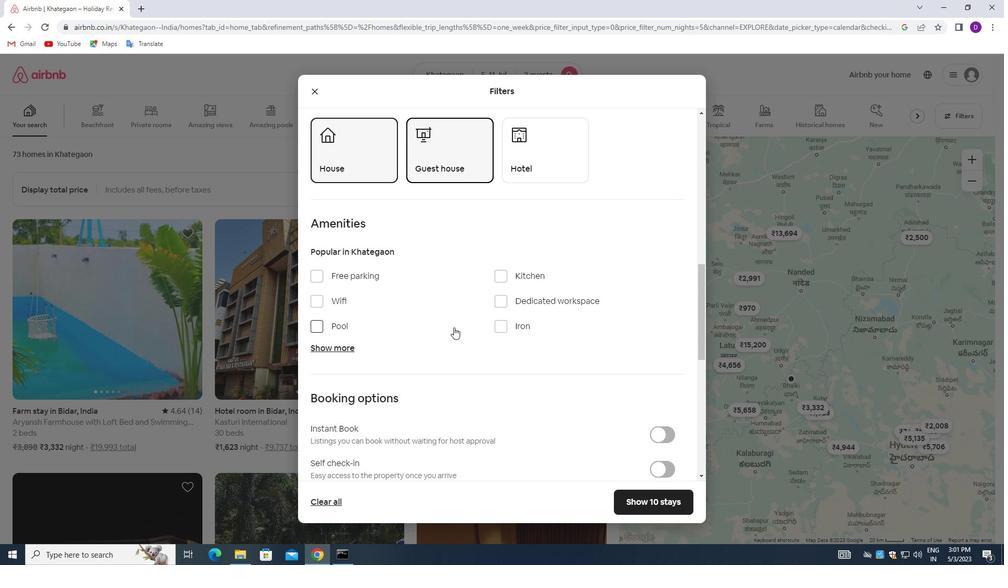 
Action: Mouse moved to (661, 367)
Screenshot: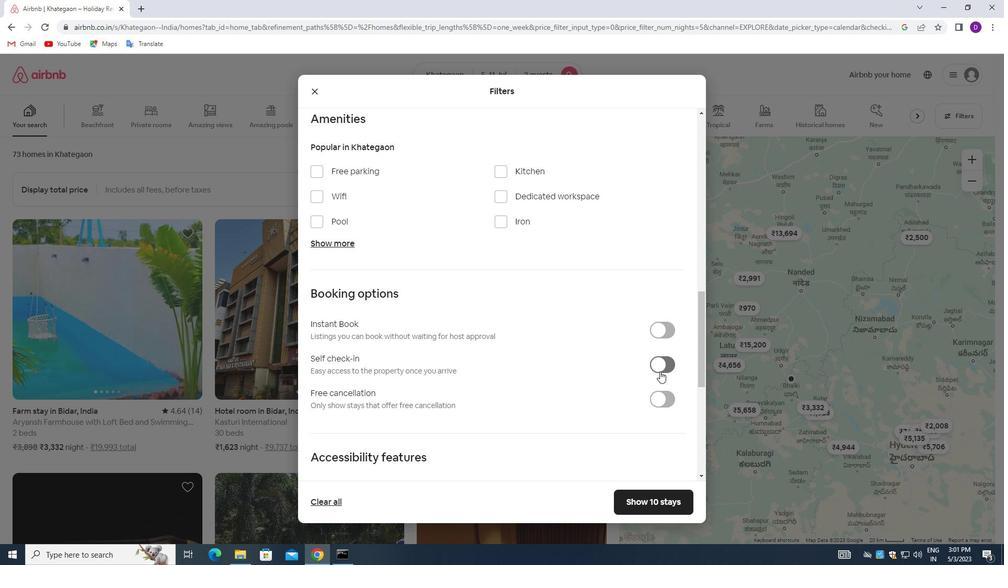 
Action: Mouse pressed left at (661, 367)
Screenshot: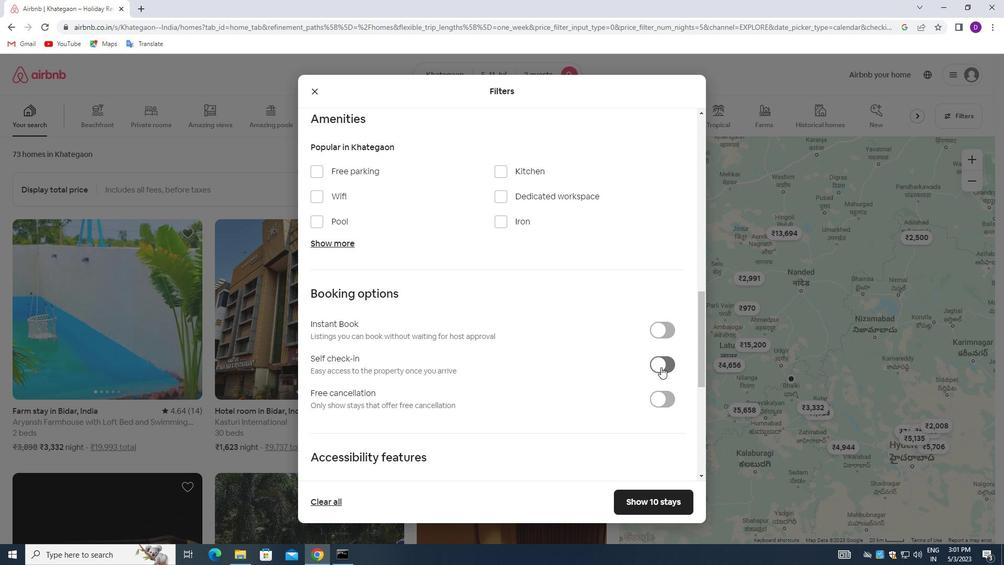 
Action: Mouse moved to (455, 389)
Screenshot: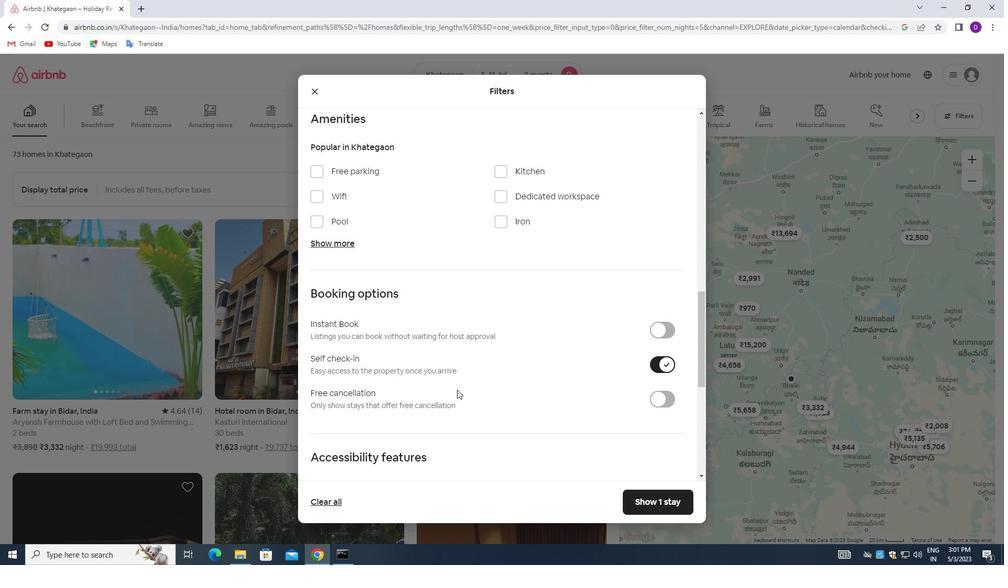 
Action: Mouse scrolled (455, 389) with delta (0, 0)
Screenshot: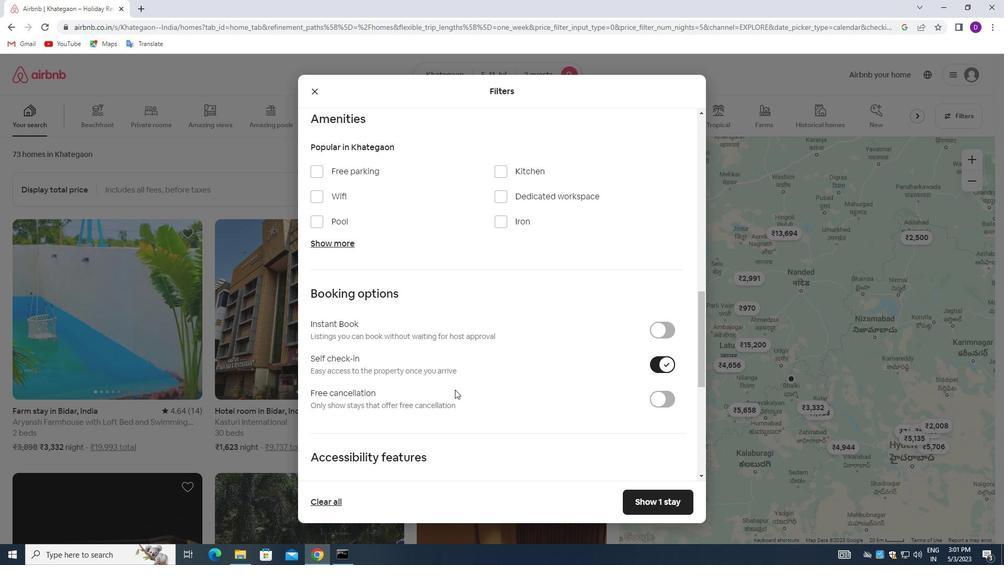 
Action: Mouse scrolled (455, 389) with delta (0, 0)
Screenshot: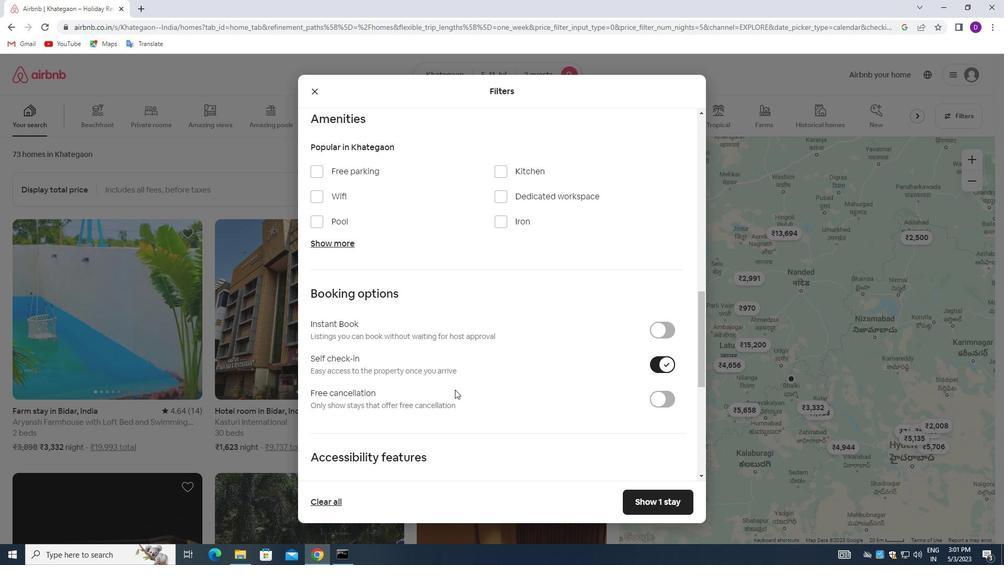 
Action: Mouse scrolled (455, 389) with delta (0, 0)
Screenshot: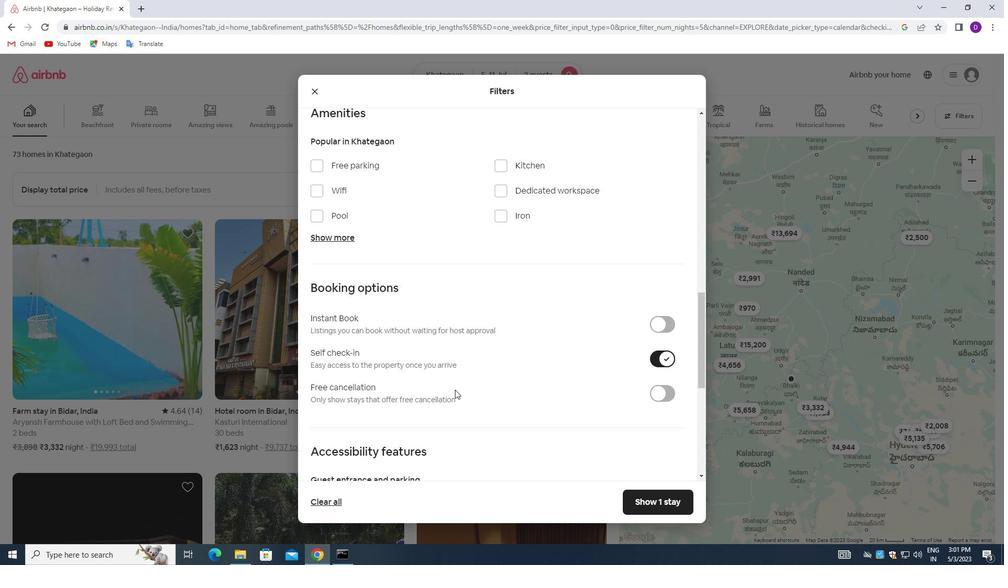 
Action: Mouse moved to (454, 391)
Screenshot: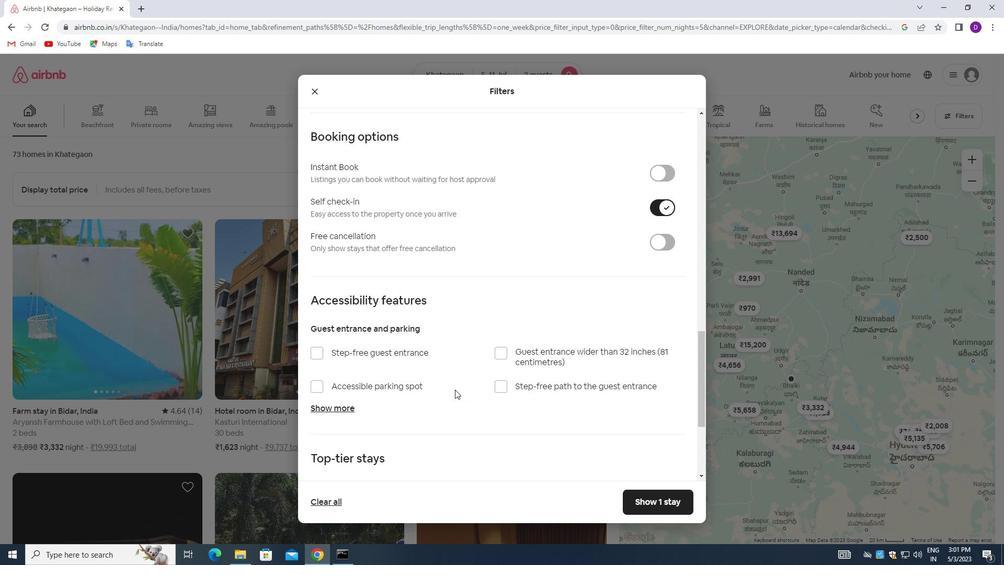 
Action: Mouse scrolled (454, 390) with delta (0, 0)
Screenshot: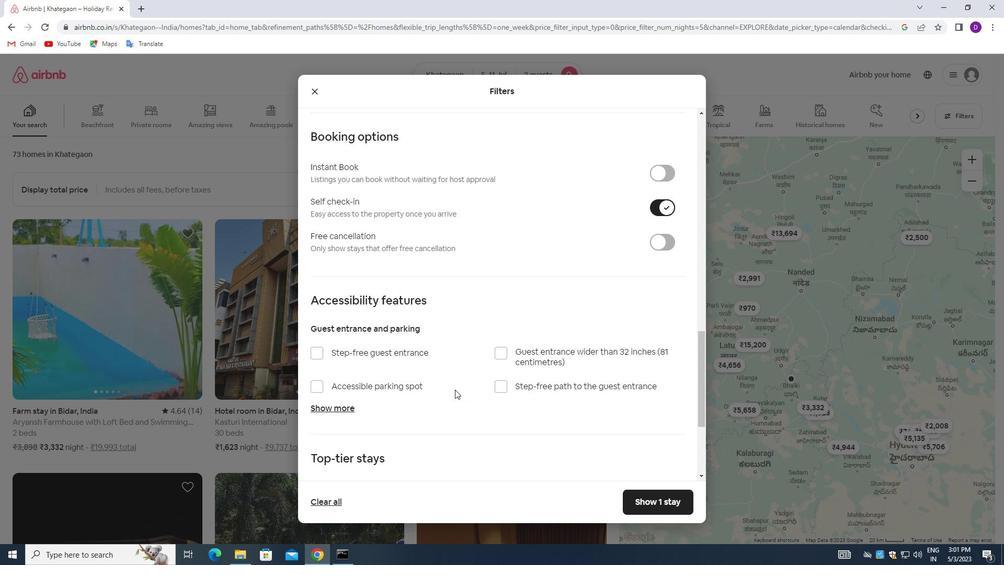 
Action: Mouse moved to (454, 391)
Screenshot: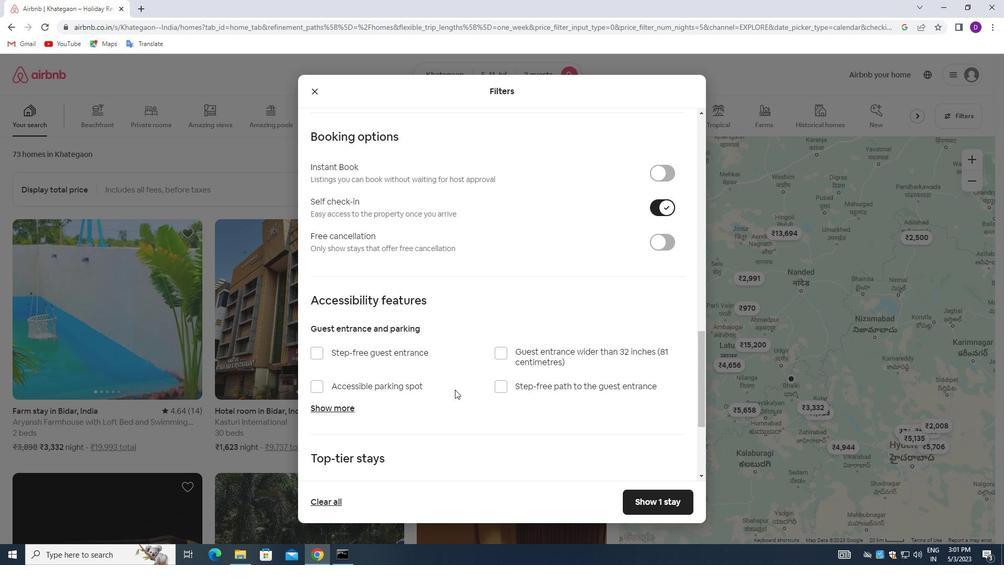 
Action: Mouse scrolled (454, 391) with delta (0, 0)
Screenshot: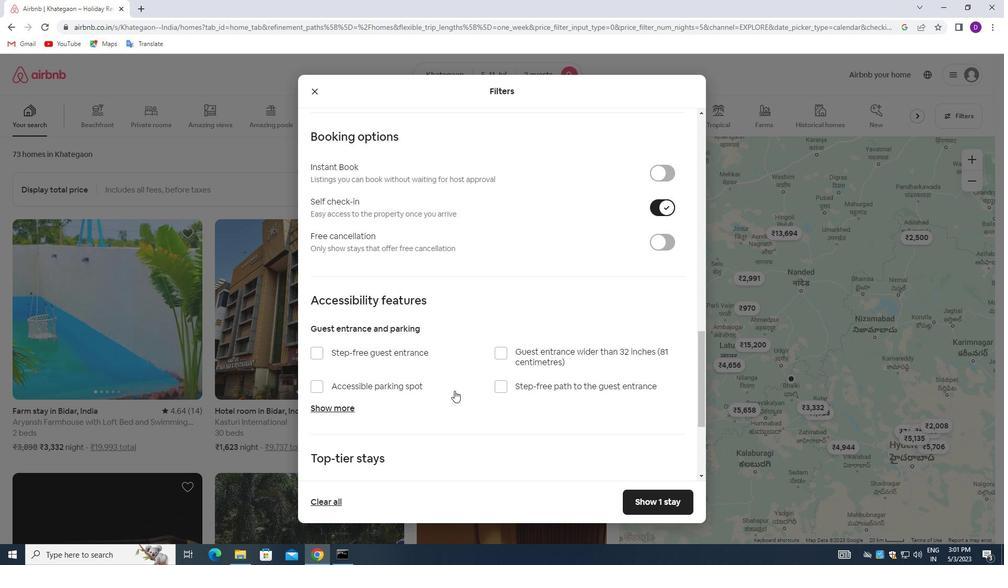 
Action: Mouse scrolled (454, 391) with delta (0, 0)
Screenshot: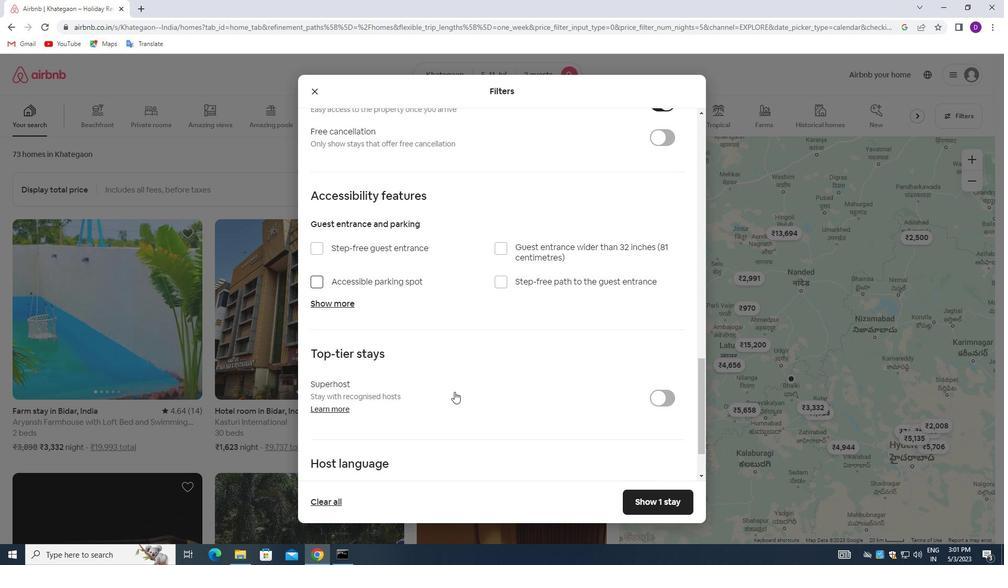 
Action: Mouse moved to (454, 392)
Screenshot: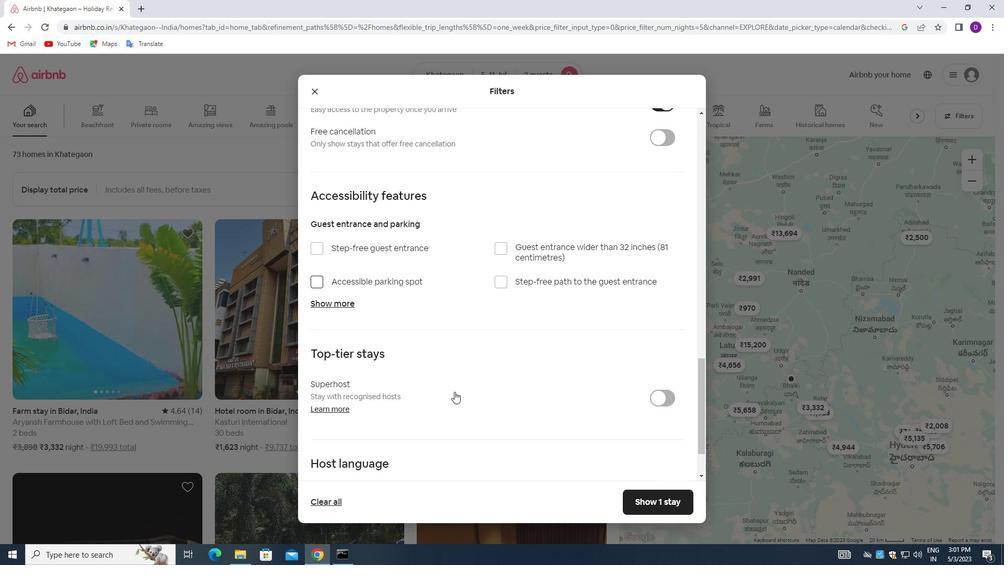 
Action: Mouse scrolled (454, 391) with delta (0, 0)
Screenshot: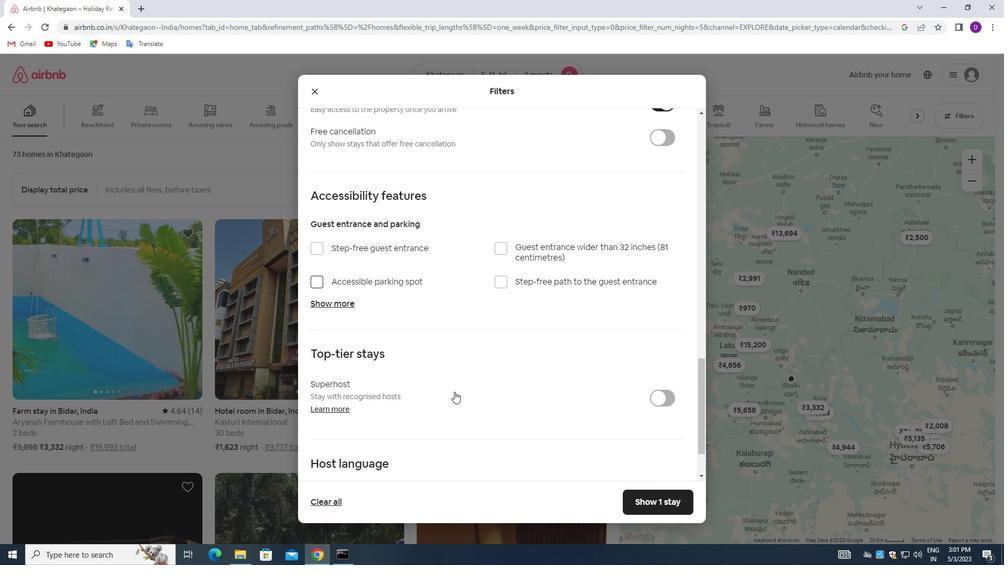 
Action: Mouse moved to (454, 392)
Screenshot: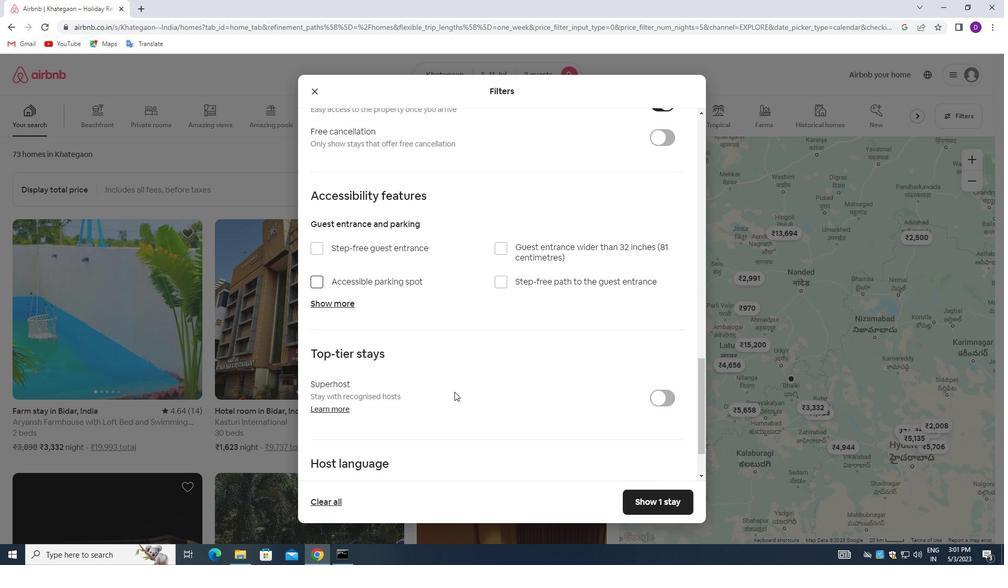 
Action: Mouse scrolled (454, 392) with delta (0, 0)
Screenshot: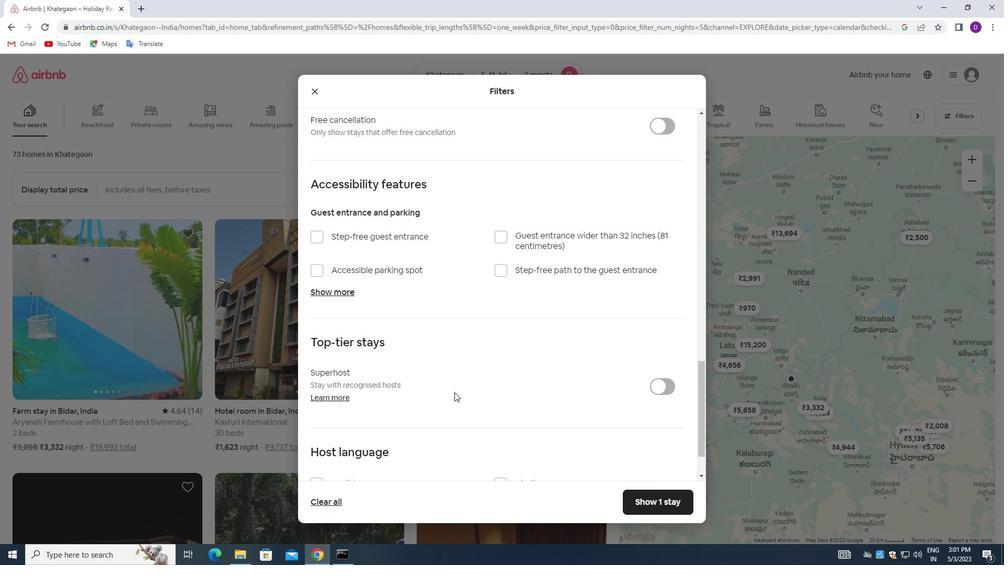 
Action: Mouse moved to (317, 429)
Screenshot: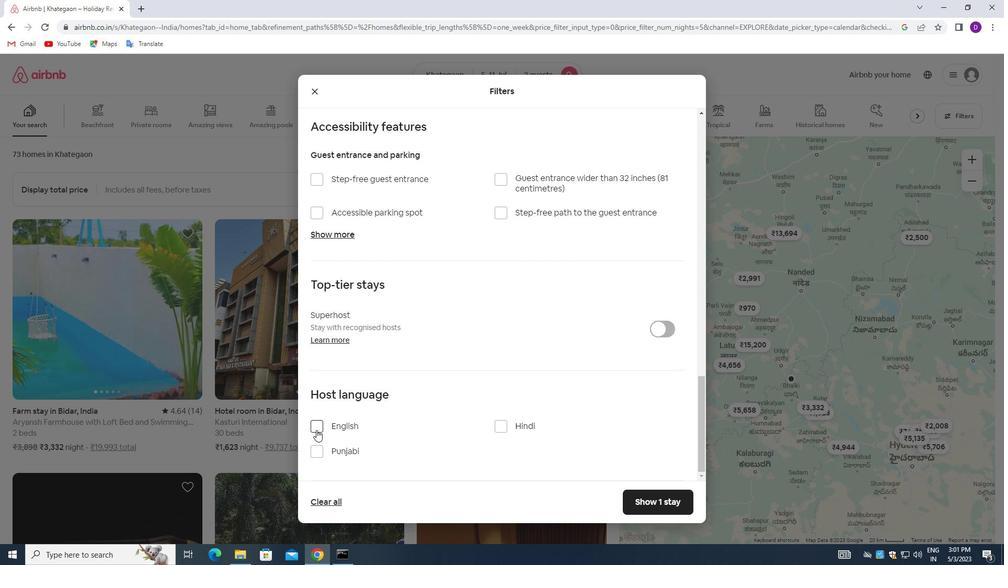 
Action: Mouse pressed left at (317, 429)
Screenshot: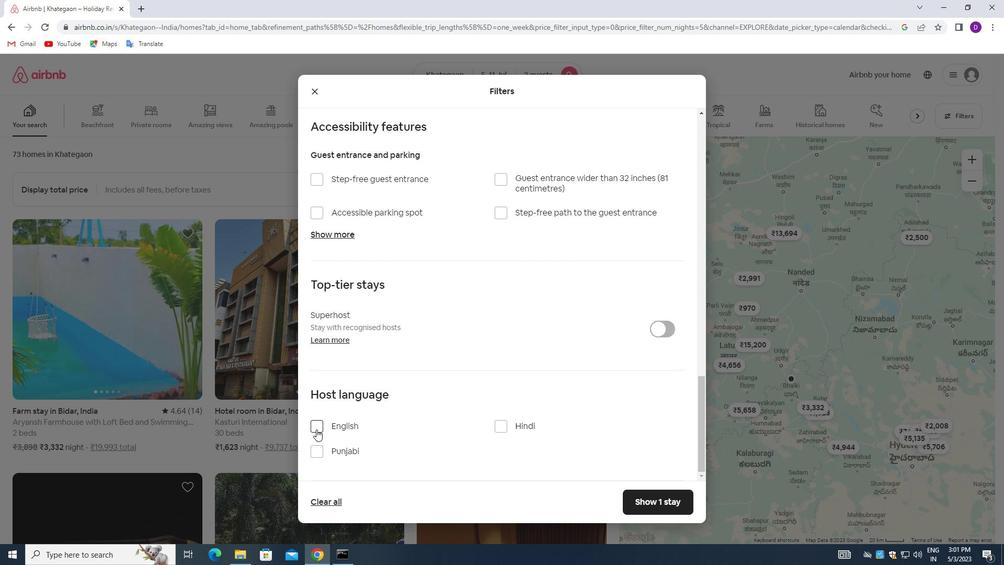 
Action: Mouse moved to (631, 504)
Screenshot: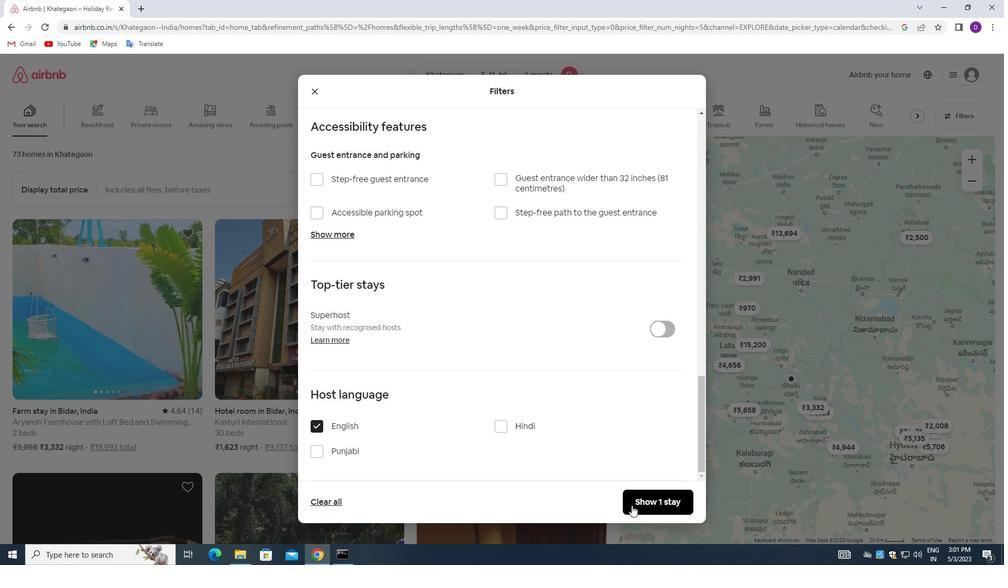 
Action: Mouse pressed left at (631, 504)
Screenshot: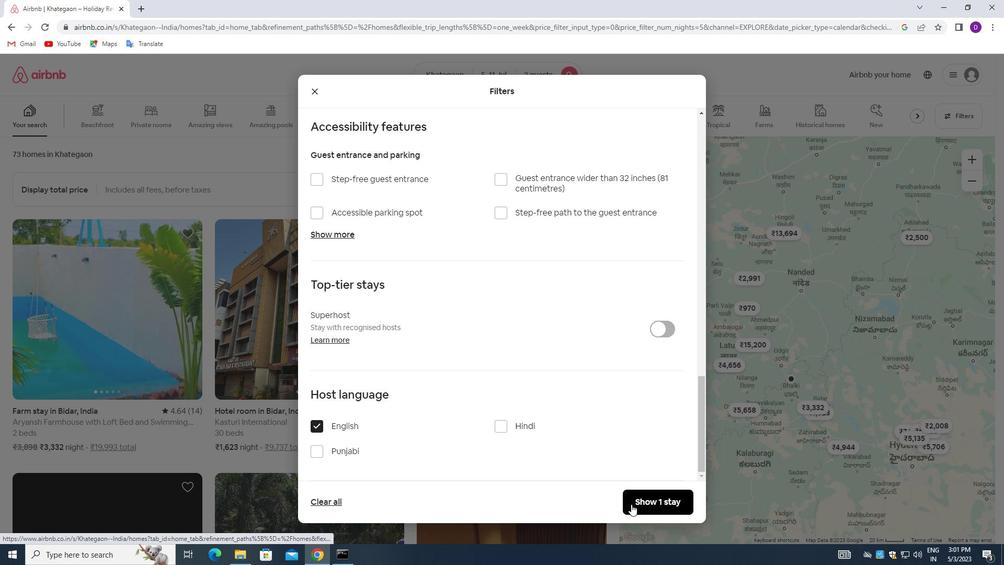 
Action: Mouse moved to (622, 431)
Screenshot: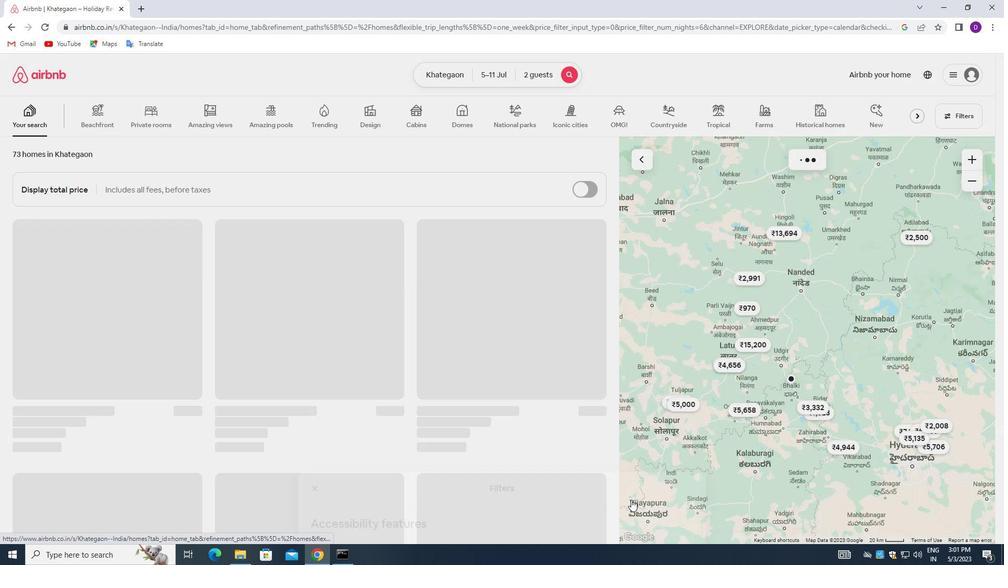 
